 Task: Search one way flight ticket for 1 adult, 1 child, 1 infant in seat in premium economy from Nome: Nome Airport to New Bern: Coastal Carolina Regional Airport (was Craven County Regional) on 5-4-2023. Choice of flights is Southwest. Number of bags: 6 checked bags. Price is upto 110000. Outbound departure time preference is 20:00.
Action: Mouse moved to (342, 289)
Screenshot: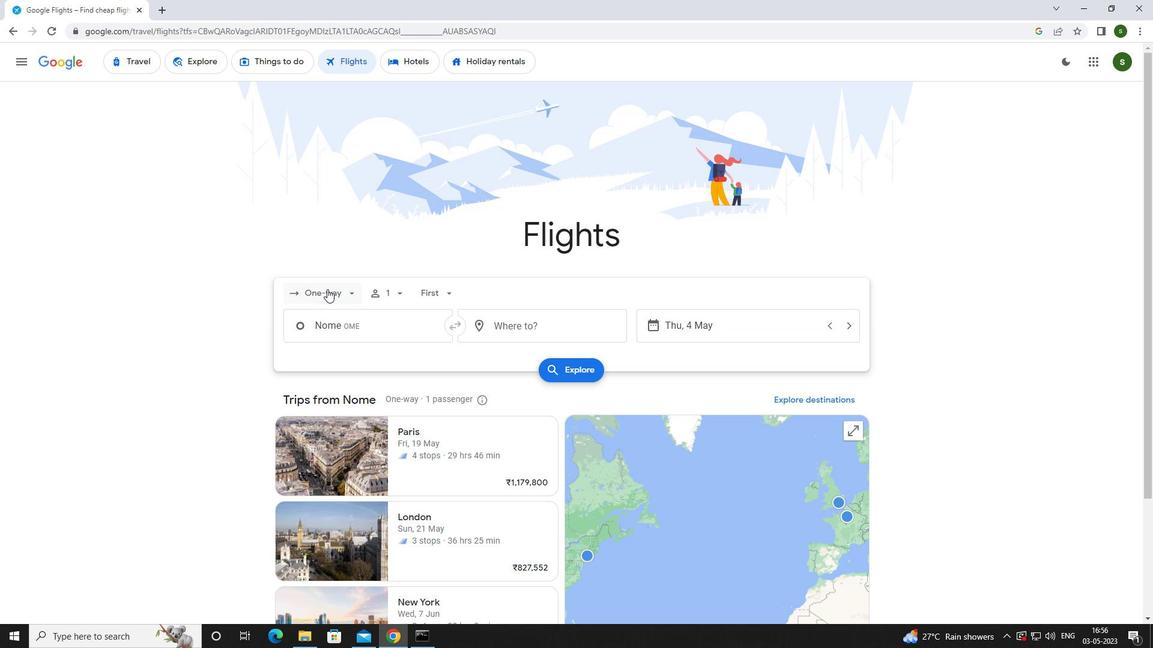 
Action: Mouse pressed left at (342, 289)
Screenshot: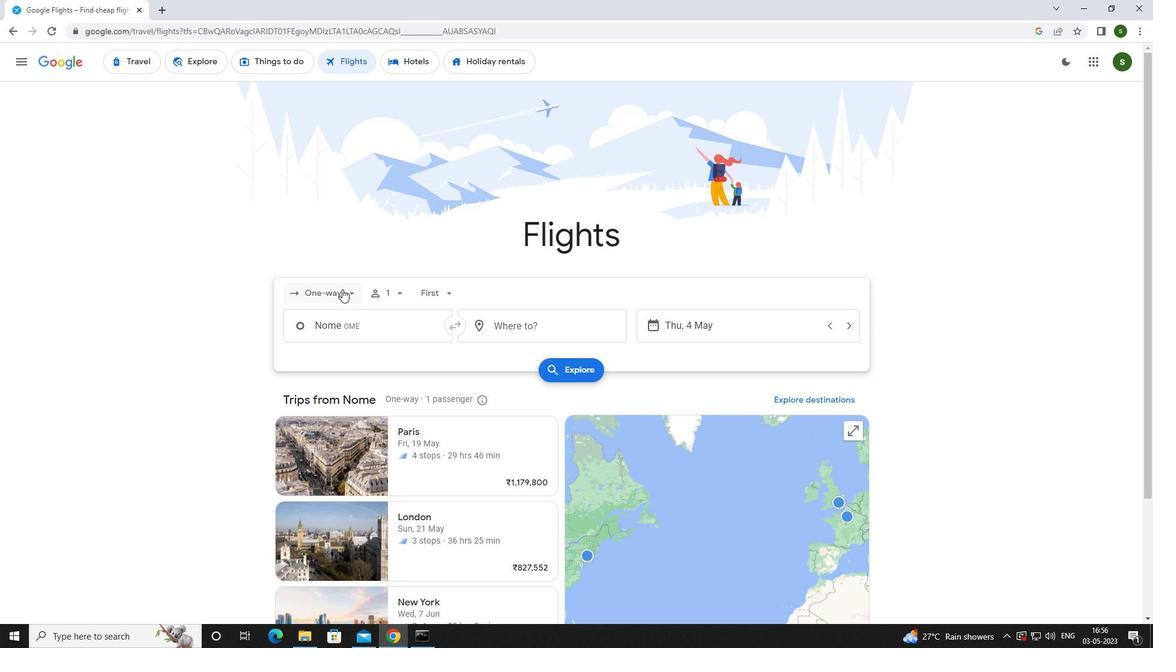 
Action: Mouse moved to (345, 344)
Screenshot: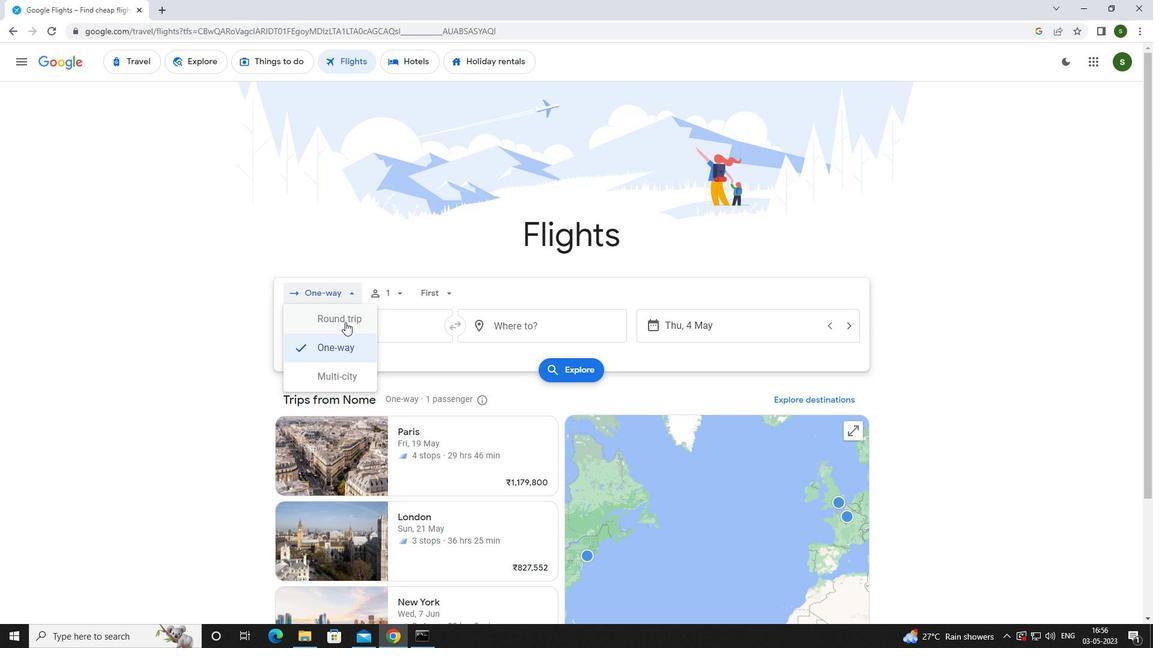 
Action: Mouse pressed left at (345, 344)
Screenshot: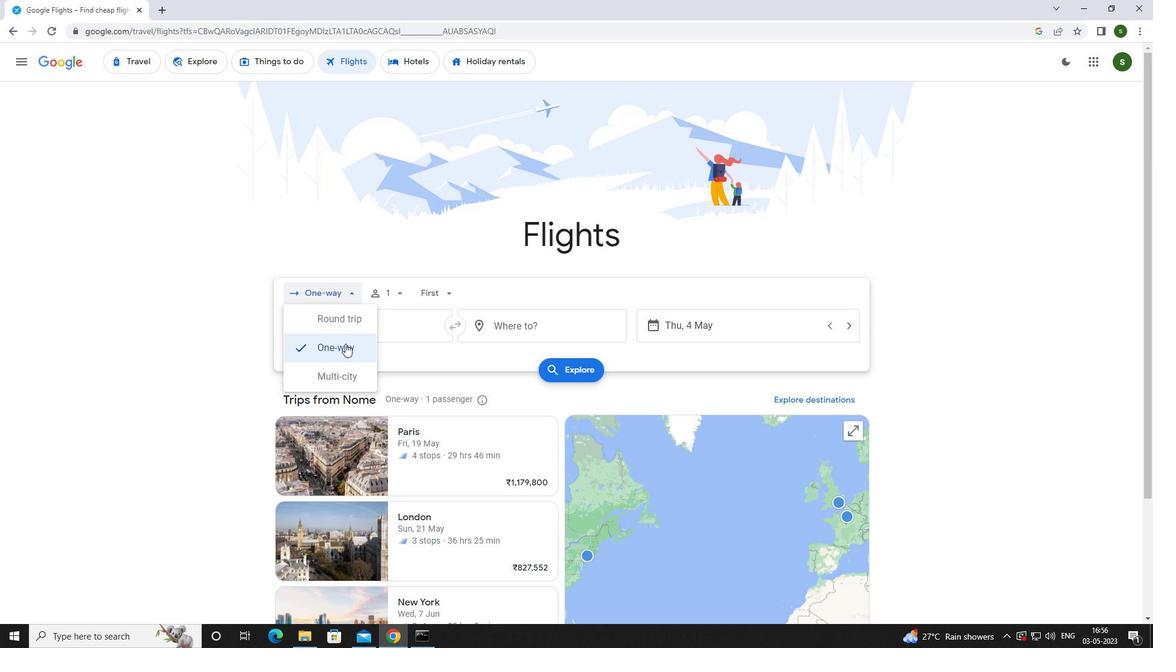 
Action: Mouse moved to (393, 297)
Screenshot: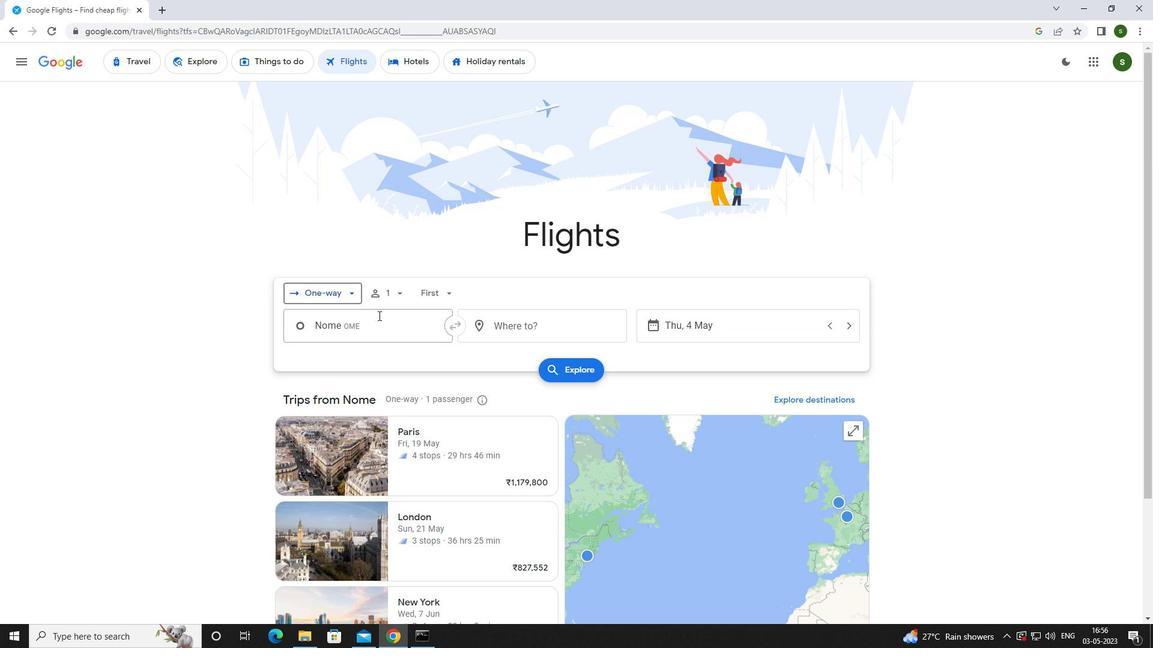
Action: Mouse pressed left at (393, 297)
Screenshot: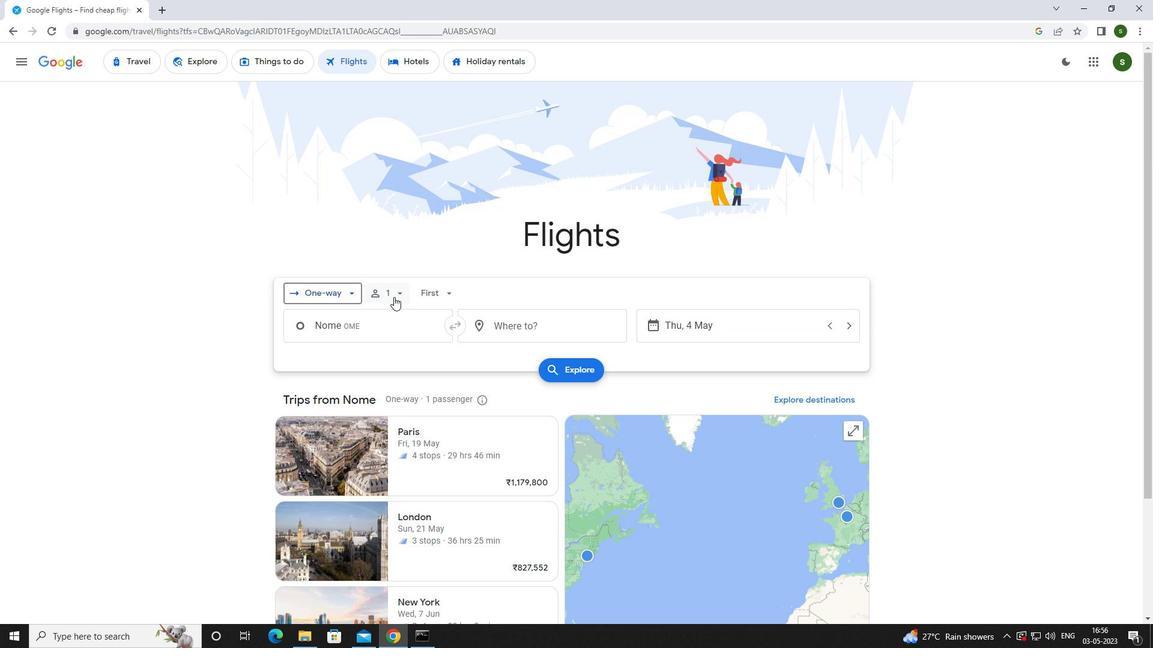 
Action: Mouse moved to (494, 354)
Screenshot: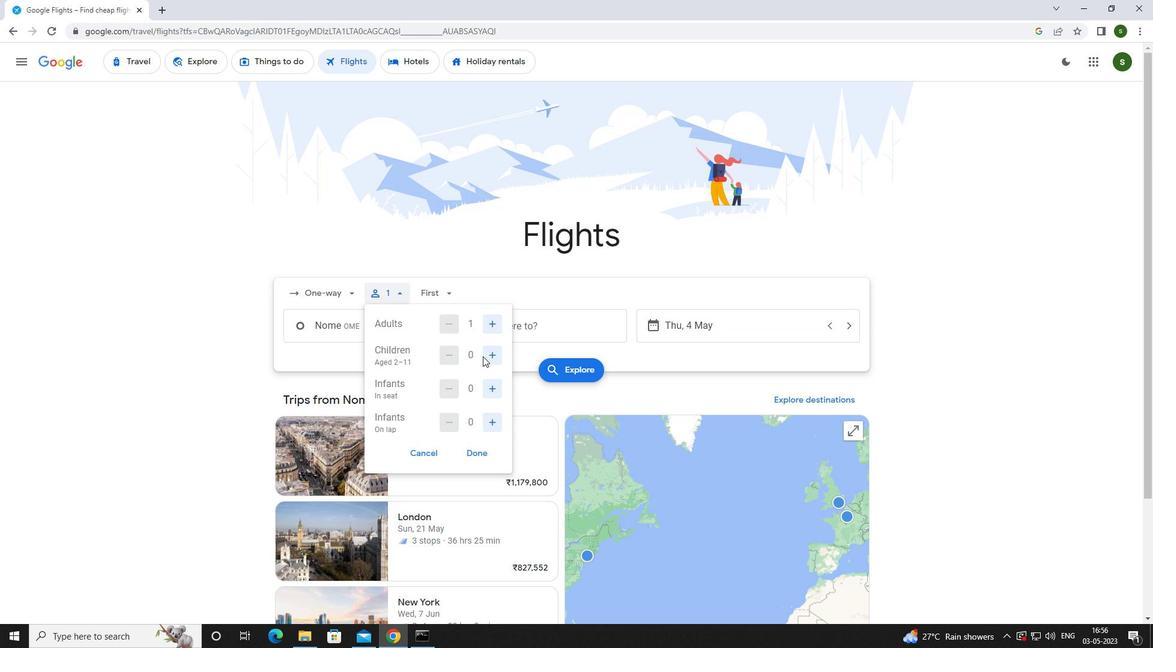 
Action: Mouse pressed left at (494, 354)
Screenshot: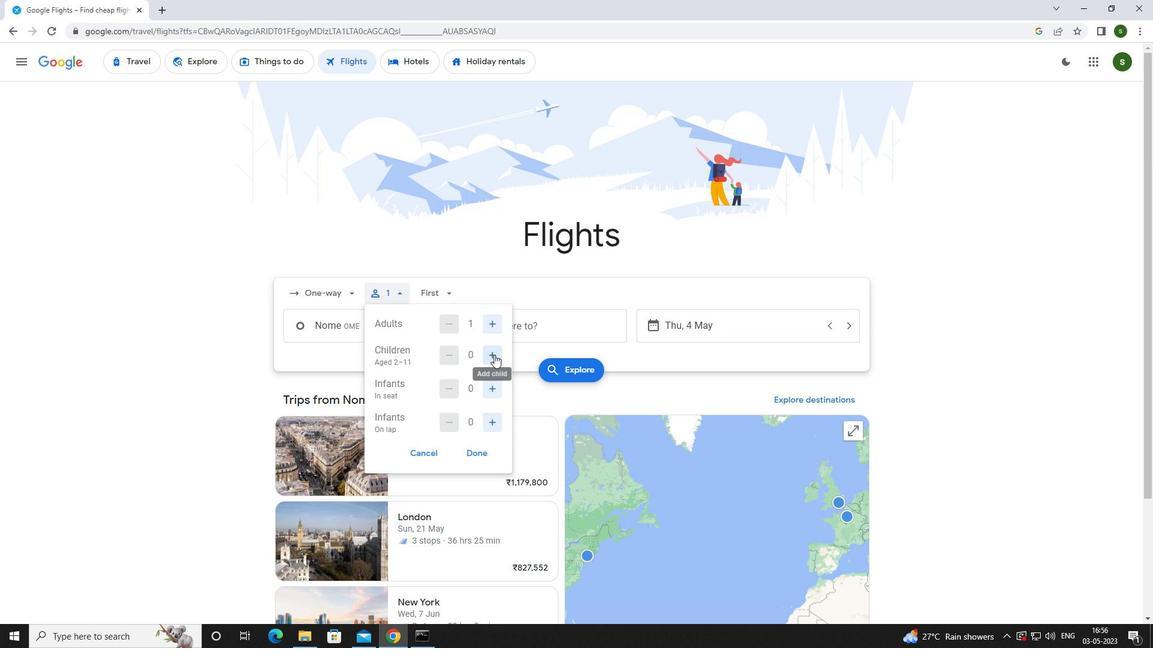 
Action: Mouse moved to (490, 389)
Screenshot: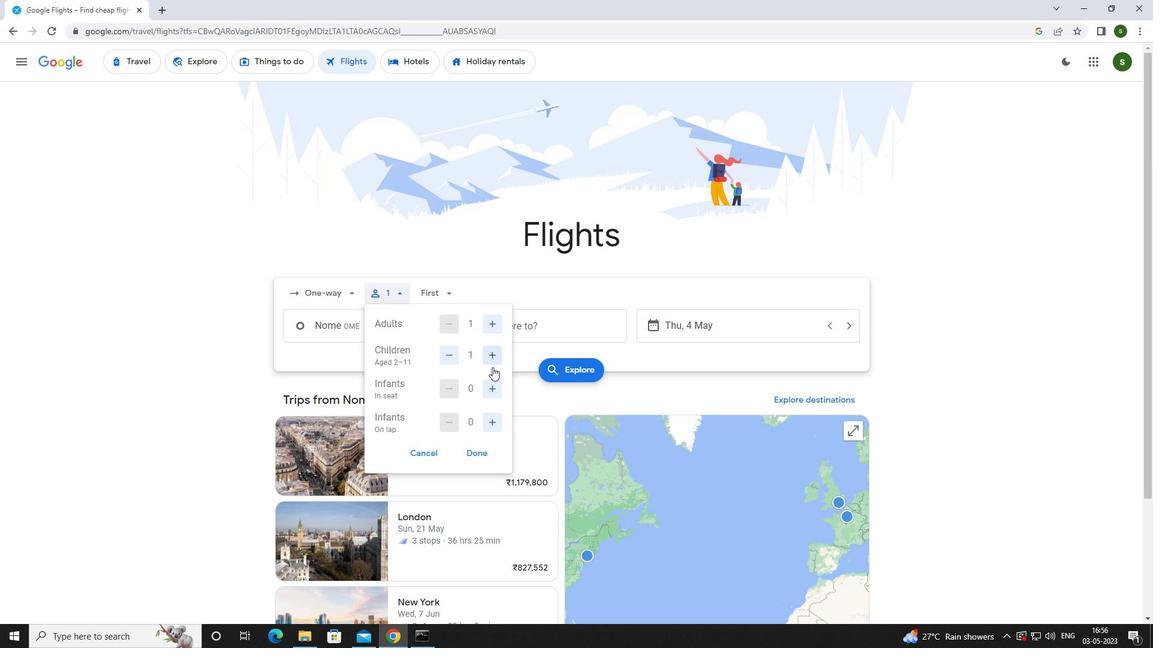 
Action: Mouse pressed left at (490, 389)
Screenshot: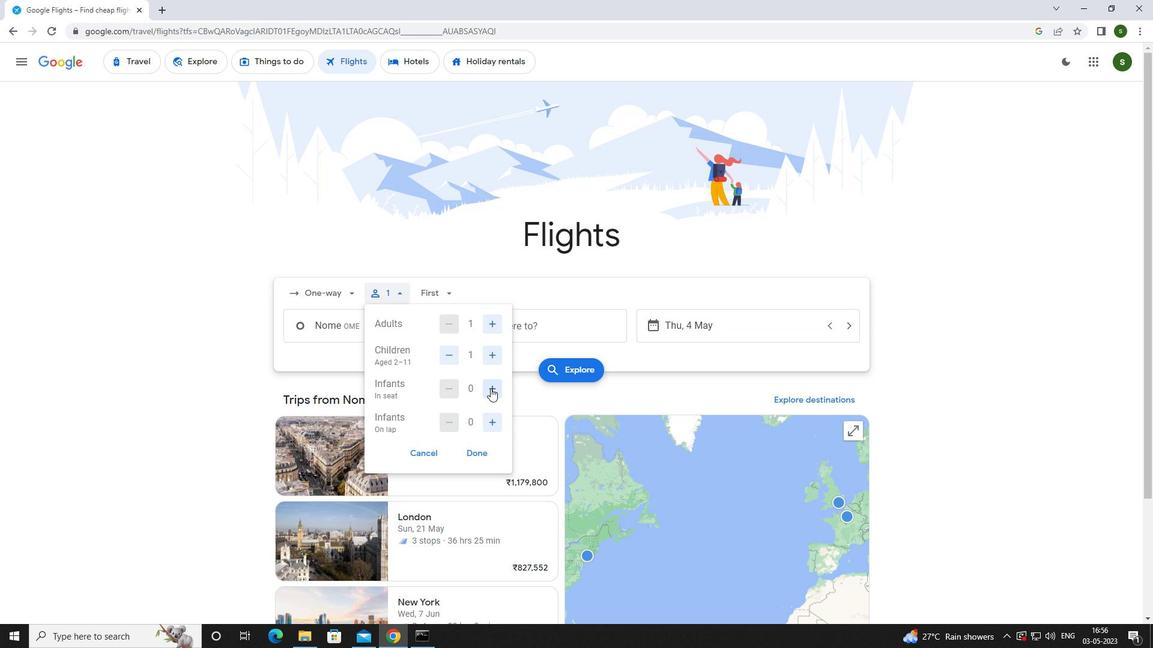 
Action: Mouse moved to (442, 286)
Screenshot: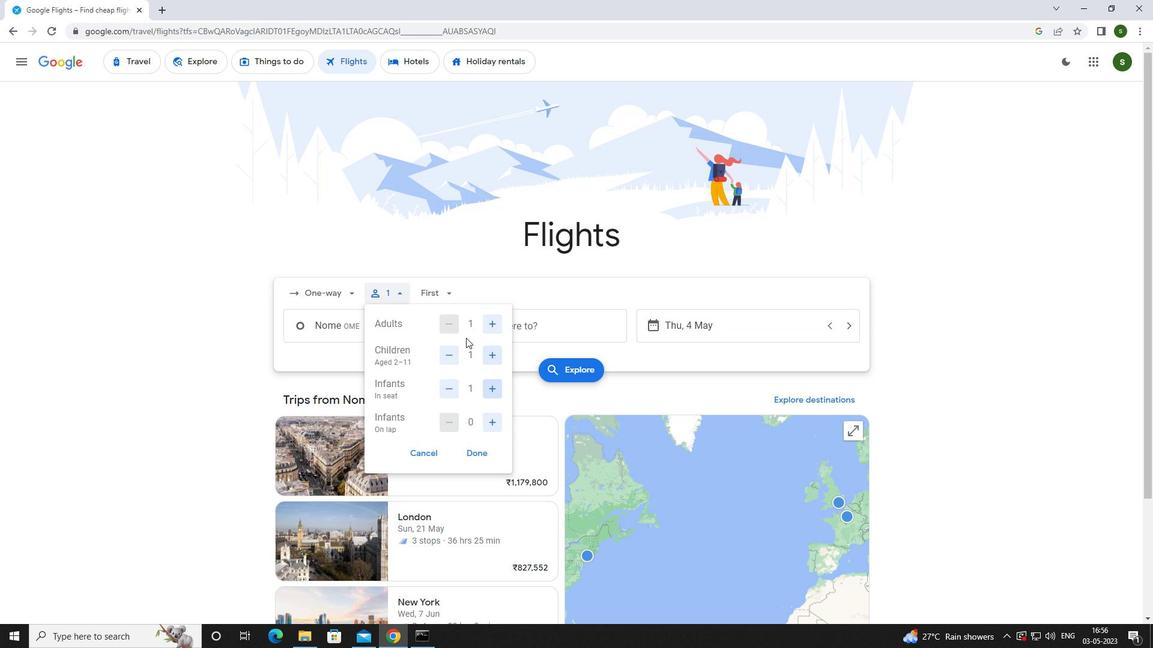 
Action: Mouse pressed left at (442, 286)
Screenshot: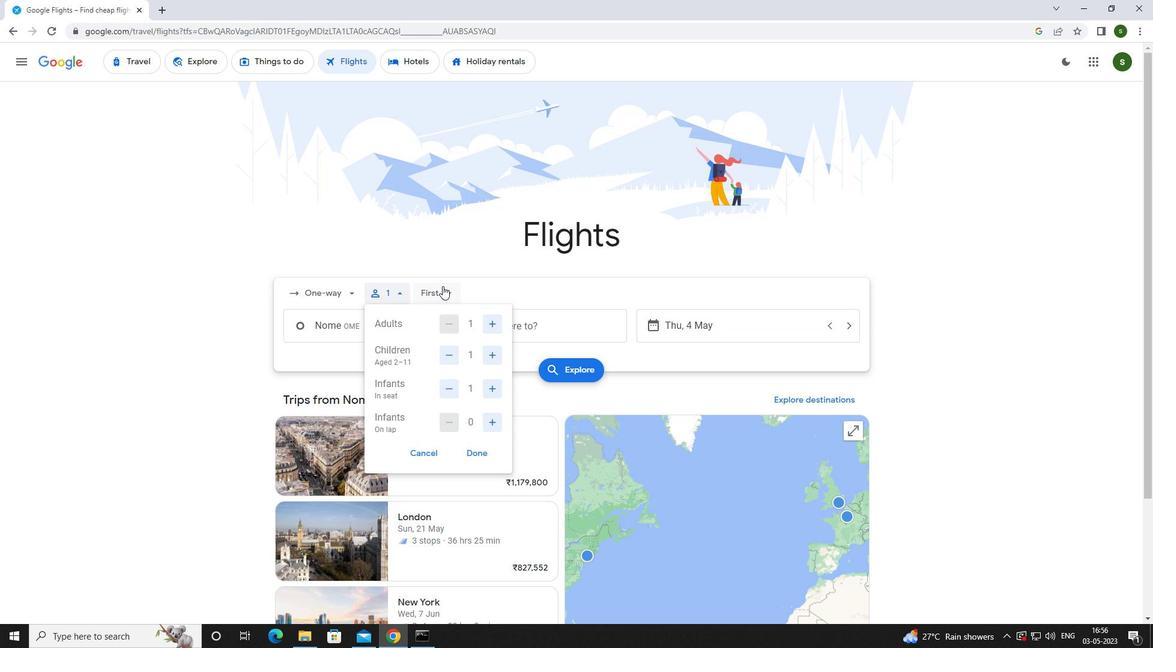 
Action: Mouse moved to (455, 345)
Screenshot: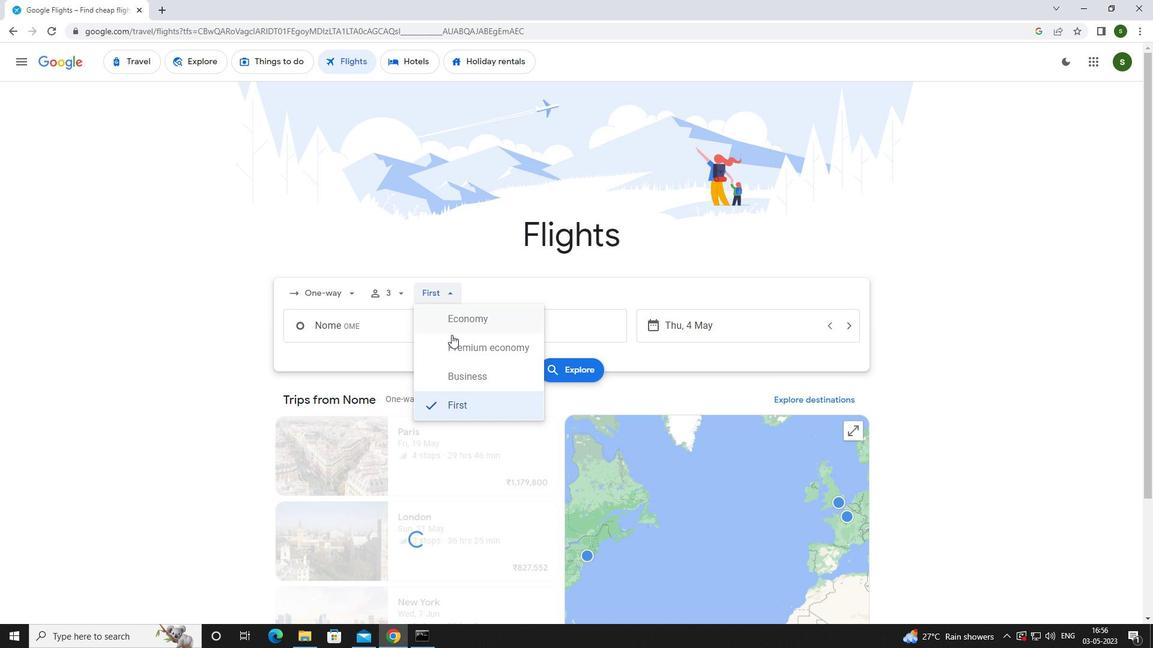 
Action: Mouse pressed left at (455, 345)
Screenshot: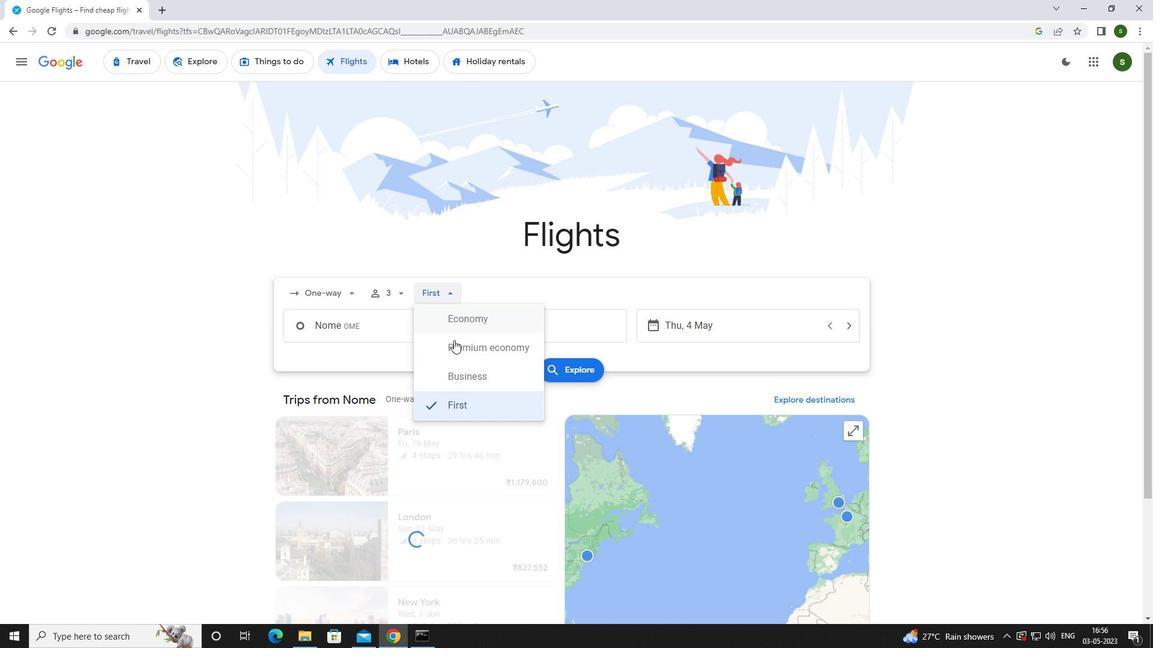 
Action: Mouse moved to (392, 334)
Screenshot: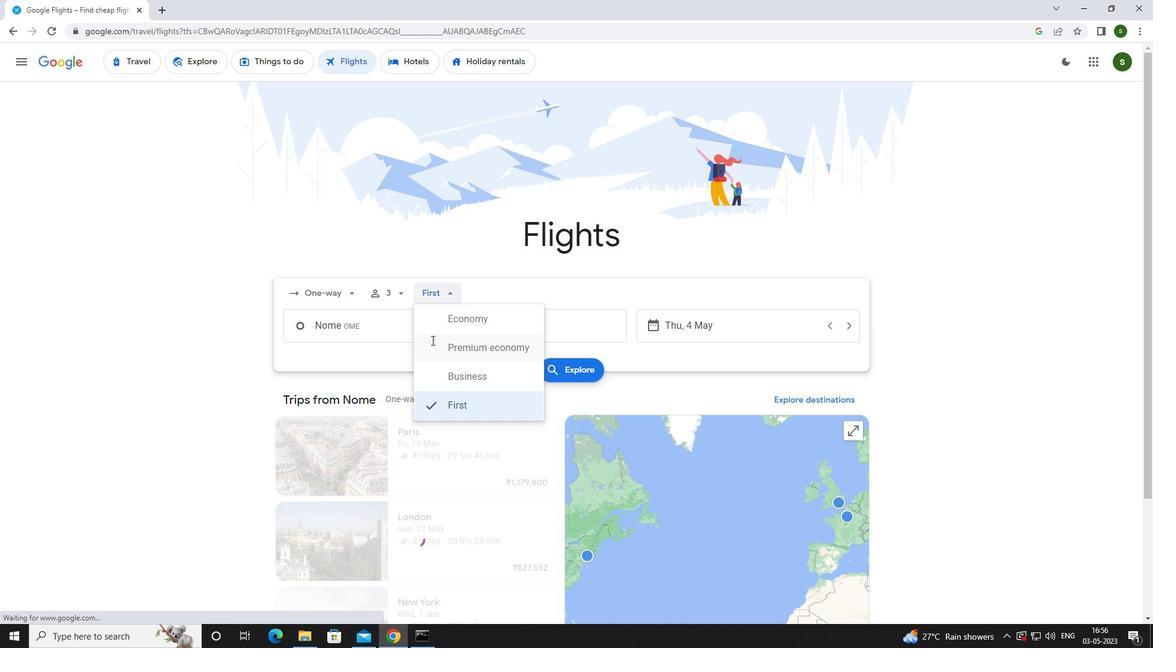 
Action: Mouse pressed left at (392, 334)
Screenshot: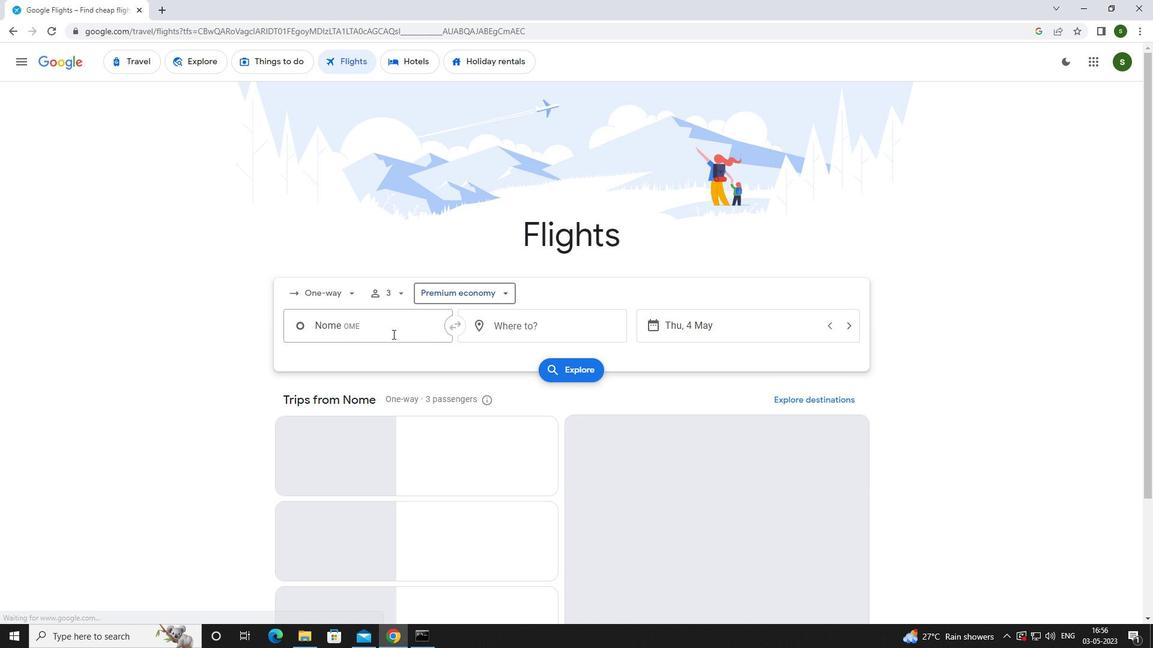 
Action: Mouse moved to (390, 333)
Screenshot: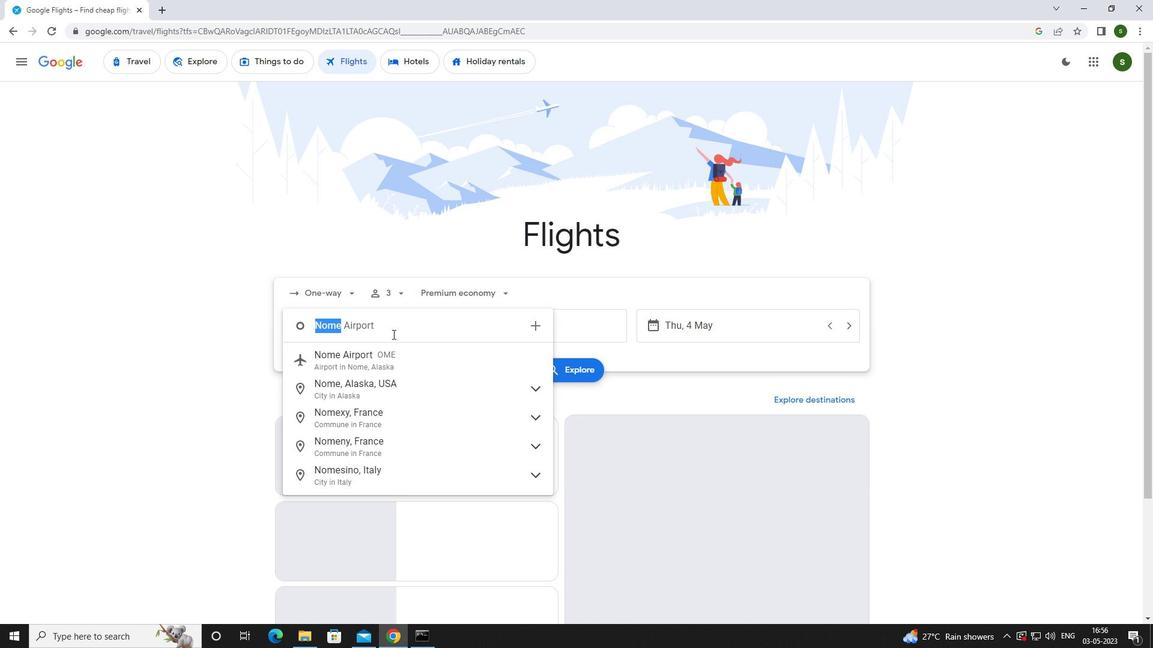 
Action: Key pressed <Key.caps_lock>n<Key.caps_lock>ome<Key.space>
Screenshot: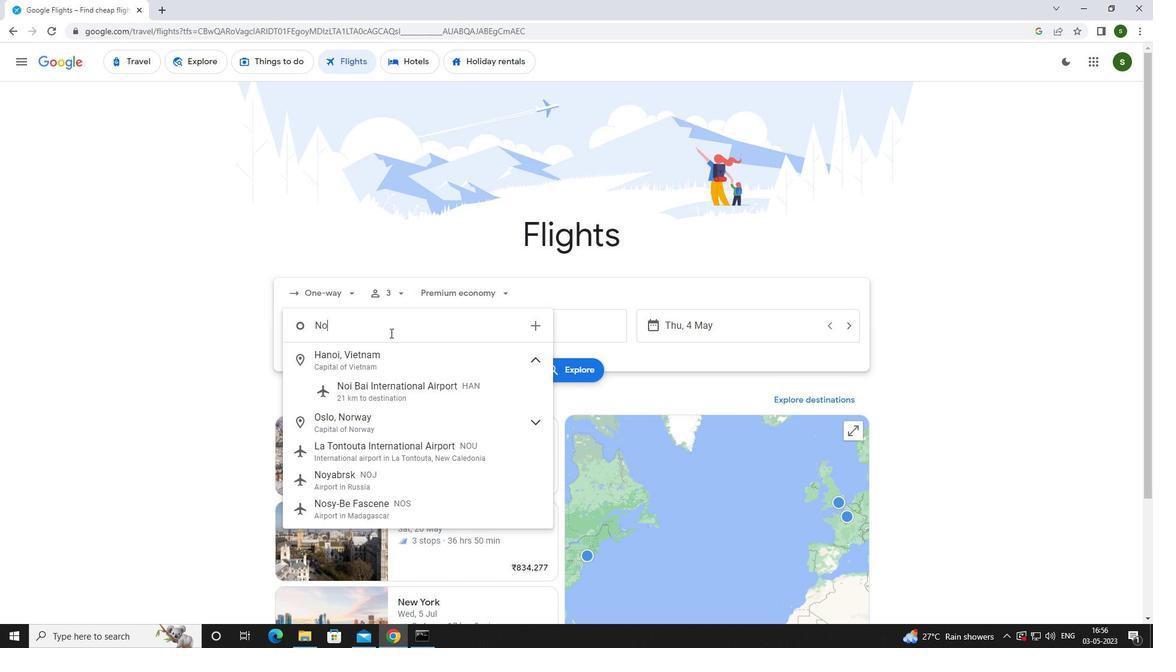 
Action: Mouse moved to (396, 361)
Screenshot: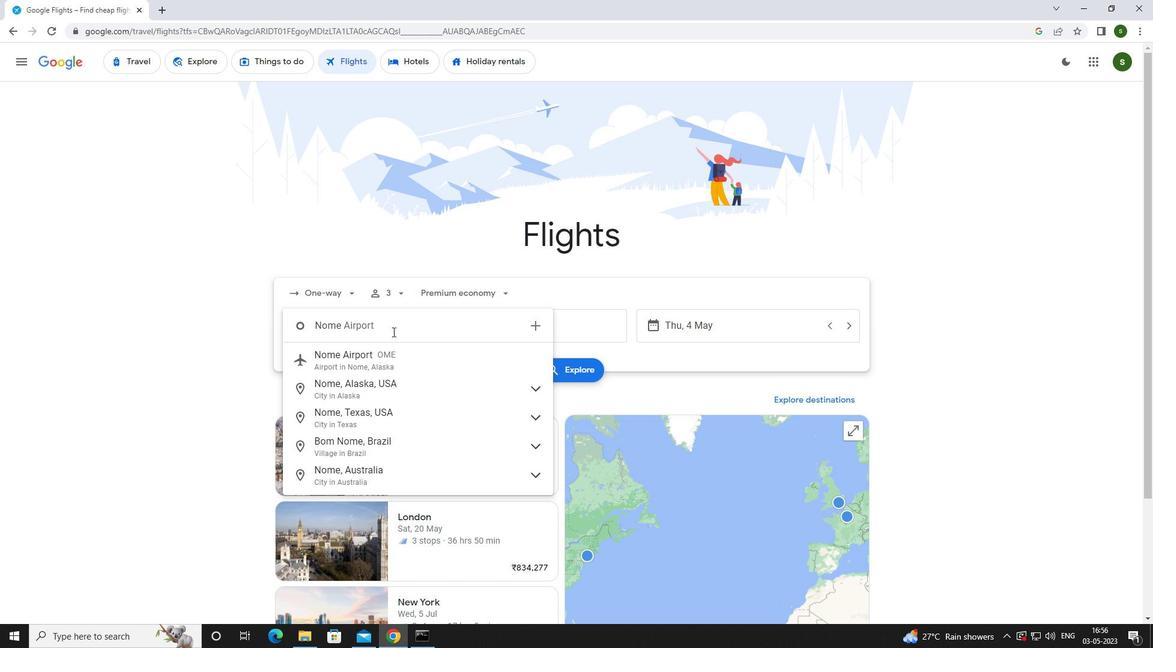 
Action: Mouse pressed left at (396, 361)
Screenshot: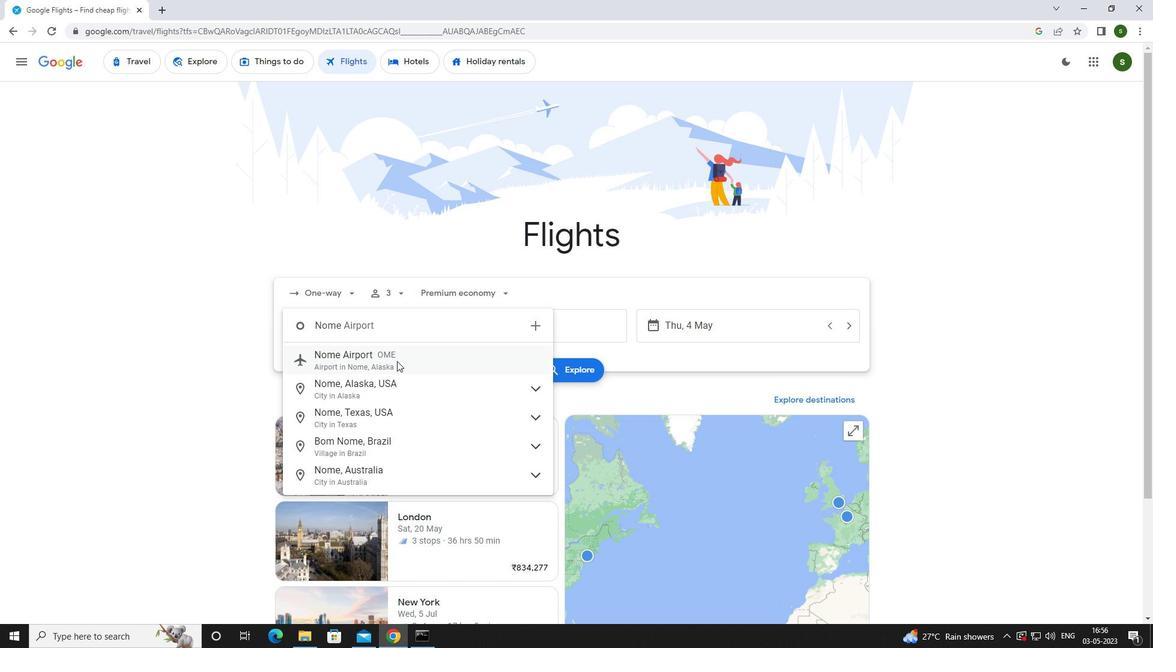 
Action: Mouse moved to (500, 330)
Screenshot: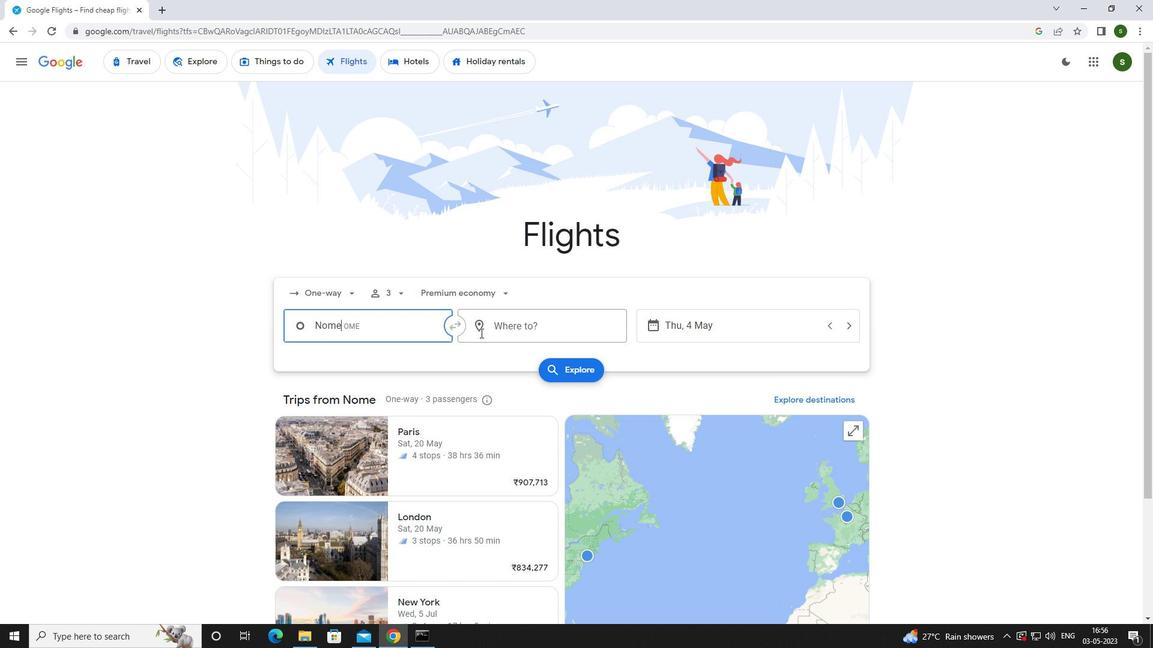 
Action: Mouse pressed left at (500, 330)
Screenshot: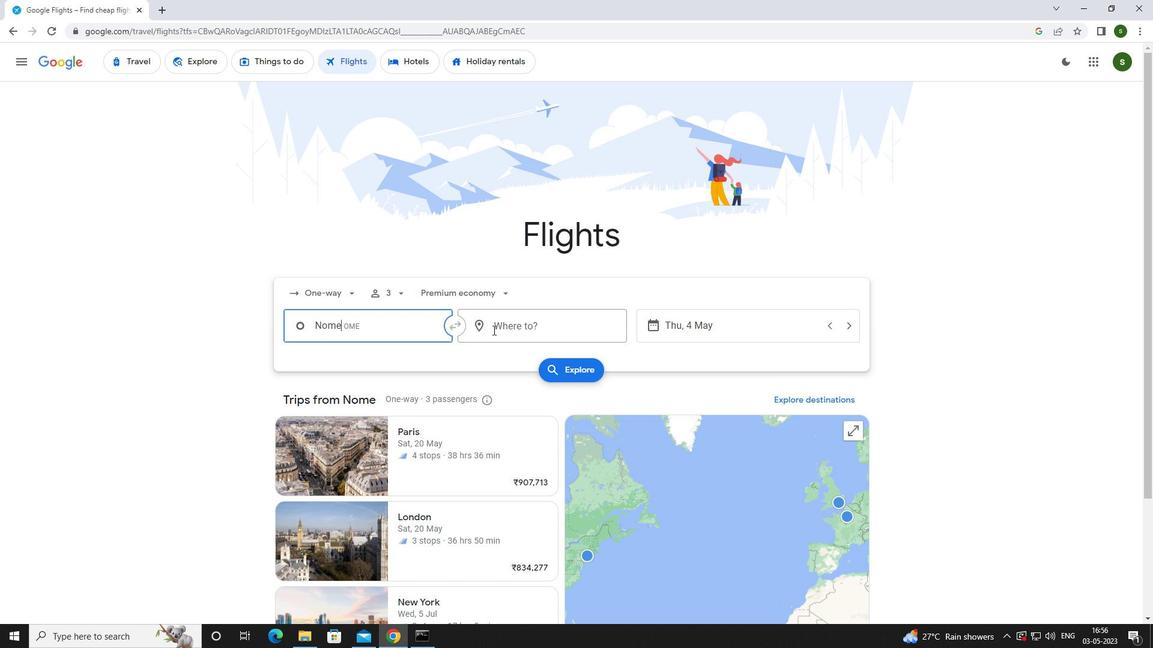 
Action: Mouse moved to (502, 330)
Screenshot: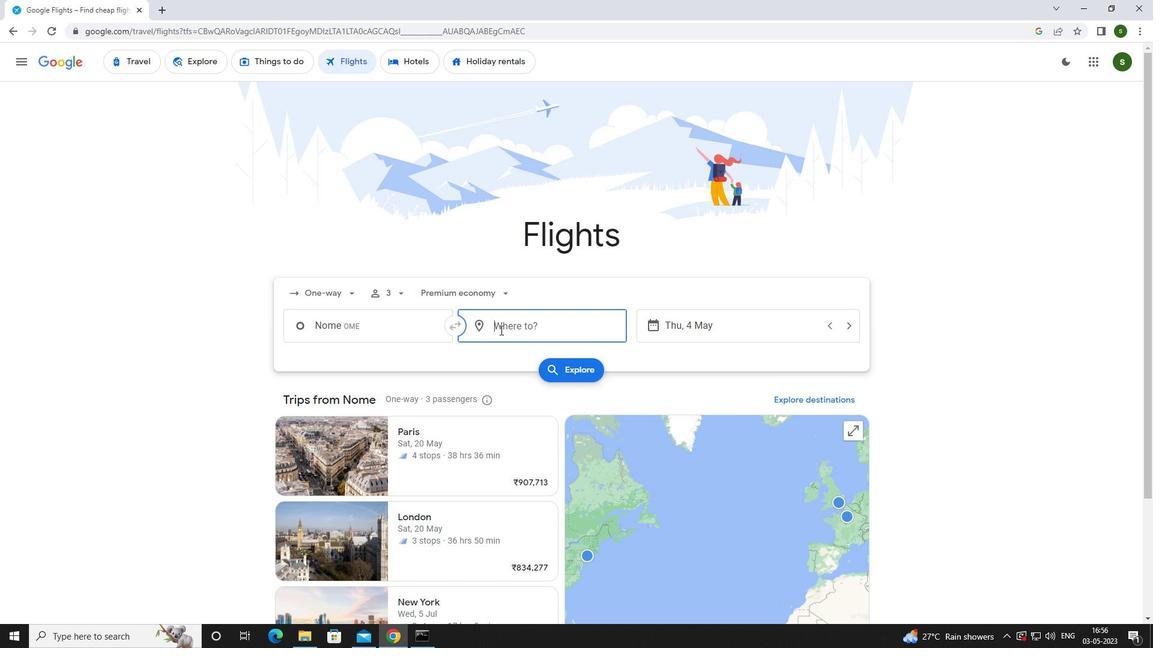 
Action: Key pressed <Key.caps_lock>c<Key.caps_lock>oa<Key.backspace>stal
Screenshot: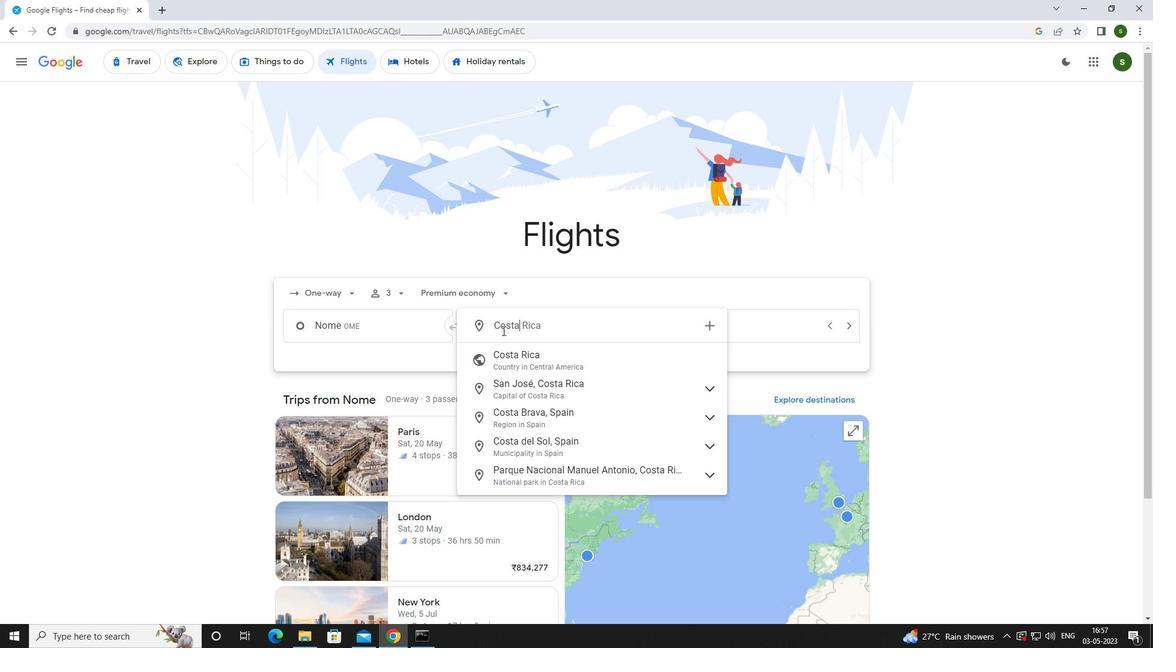 
Action: Mouse moved to (501, 332)
Screenshot: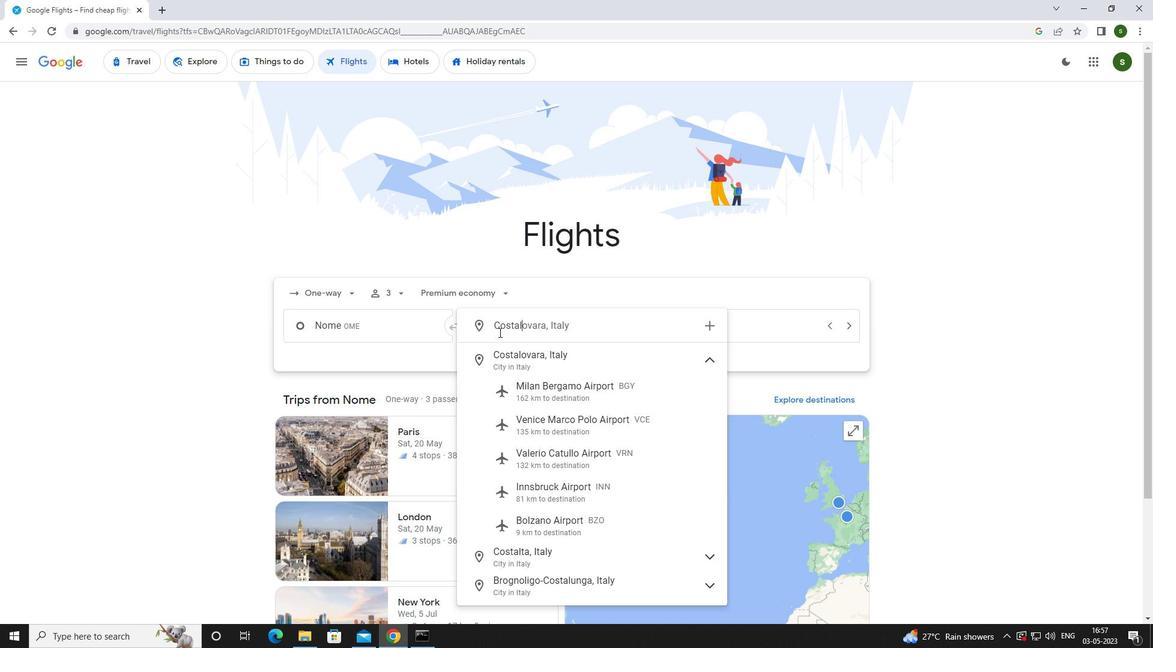 
Action: Key pressed <Key.backspace><Key.backspace><Key.backspace><Key.backspace>astal
Screenshot: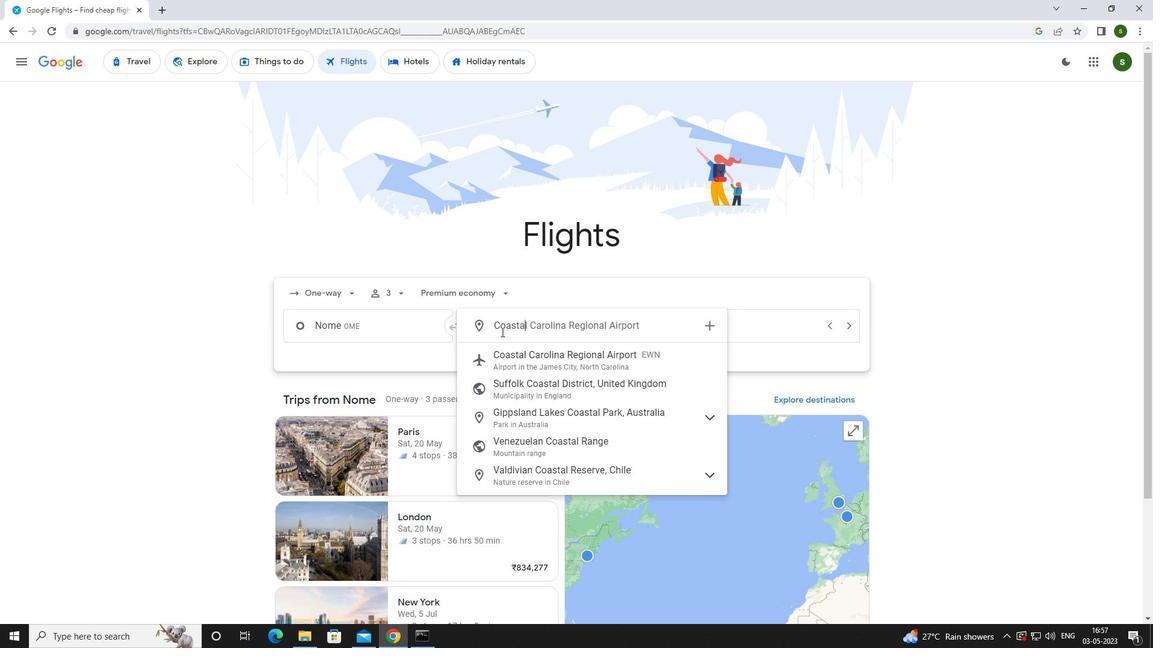 
Action: Mouse moved to (530, 353)
Screenshot: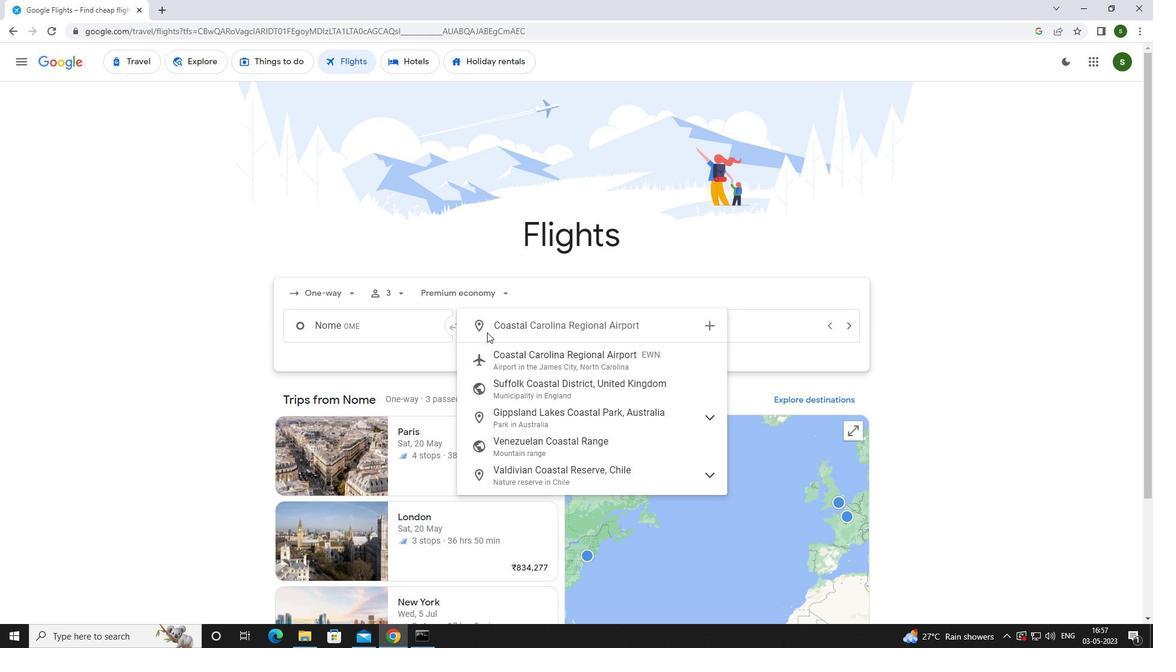 
Action: Mouse pressed left at (530, 353)
Screenshot: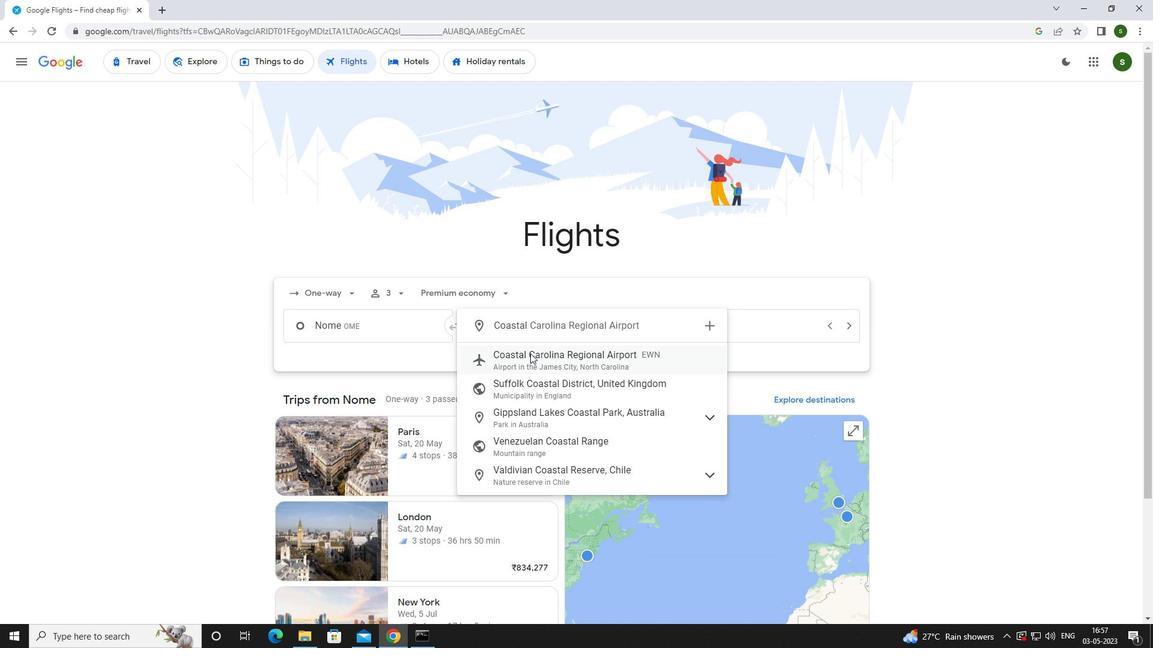 
Action: Mouse moved to (721, 324)
Screenshot: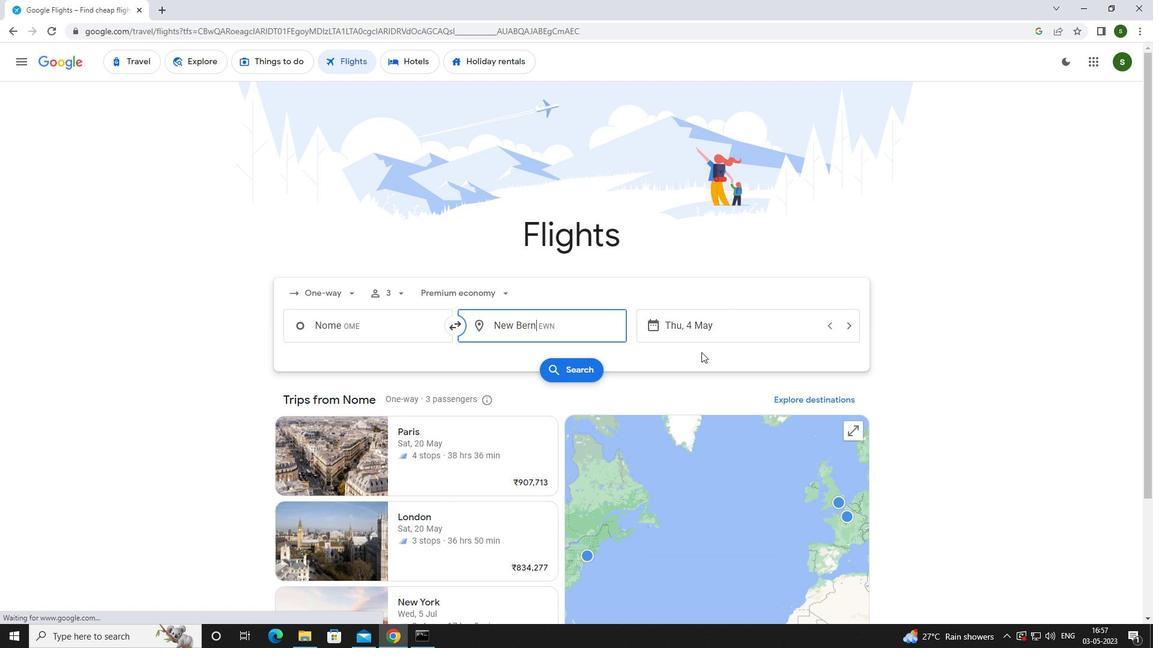 
Action: Mouse pressed left at (721, 324)
Screenshot: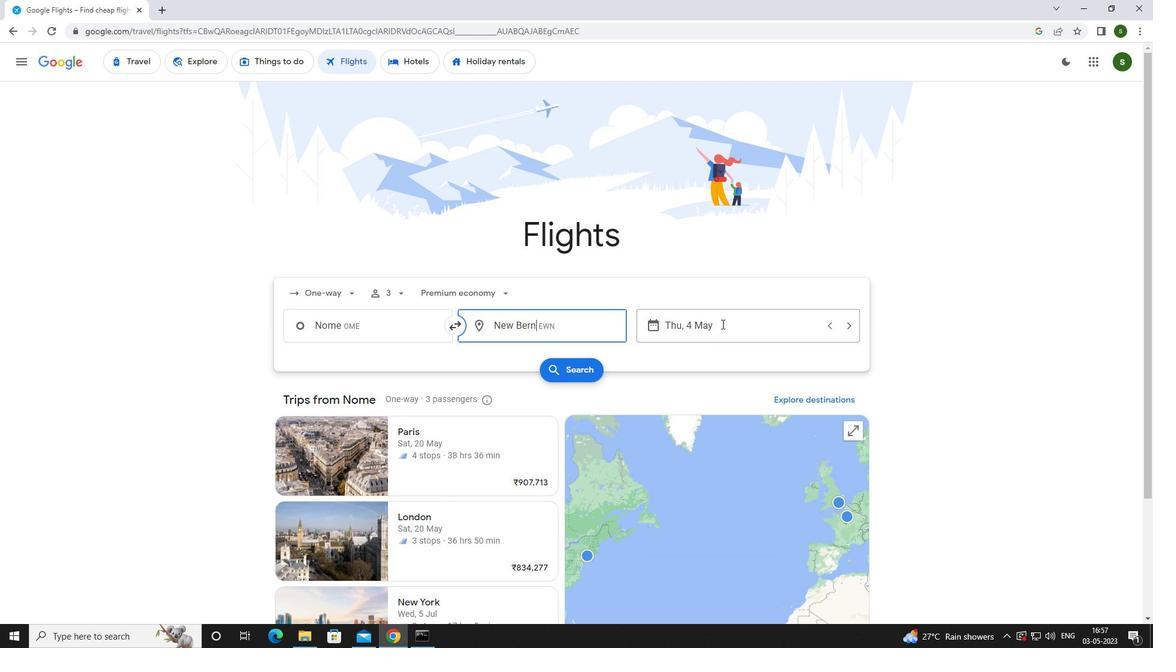 
Action: Mouse moved to (555, 404)
Screenshot: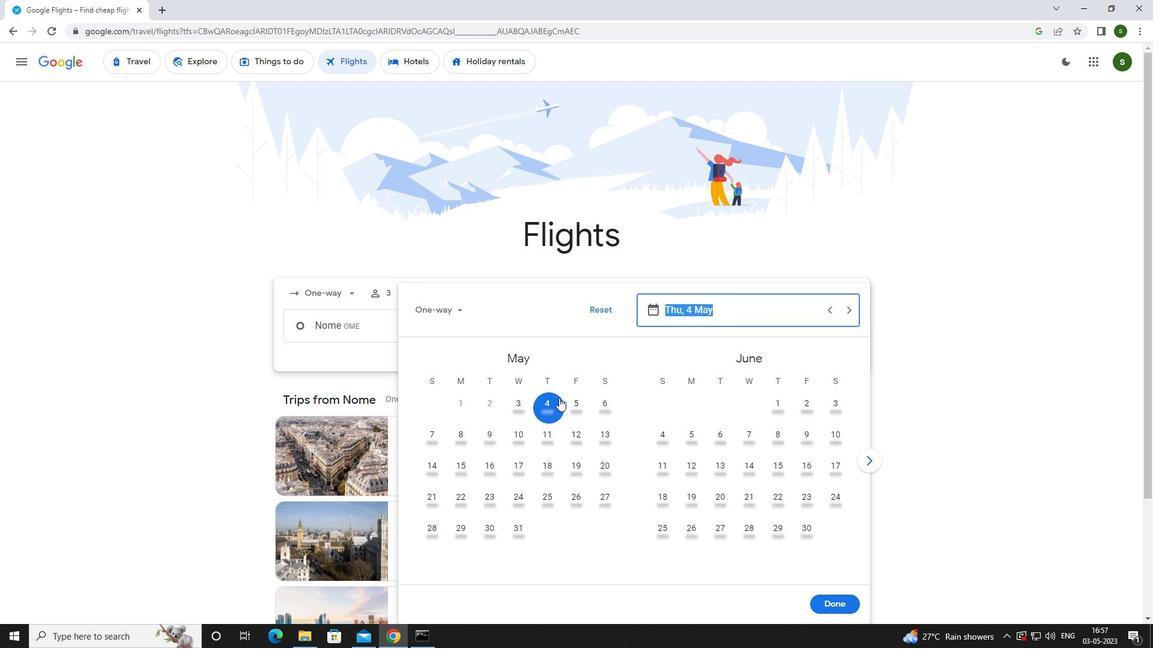 
Action: Mouse pressed left at (555, 404)
Screenshot: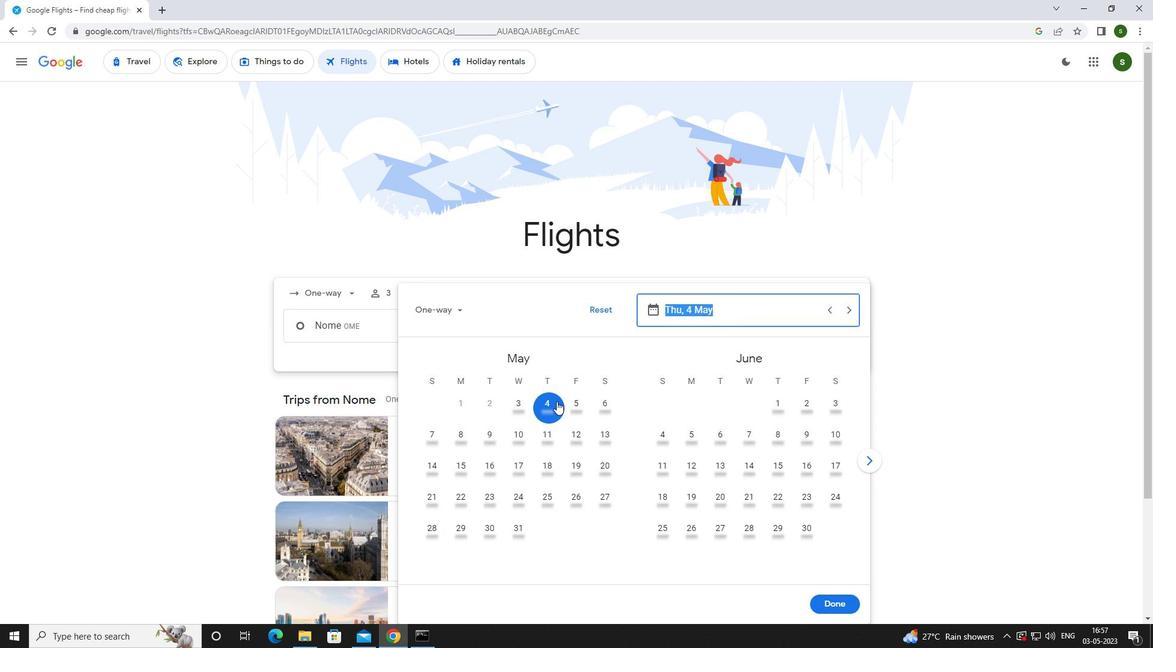 
Action: Mouse moved to (844, 608)
Screenshot: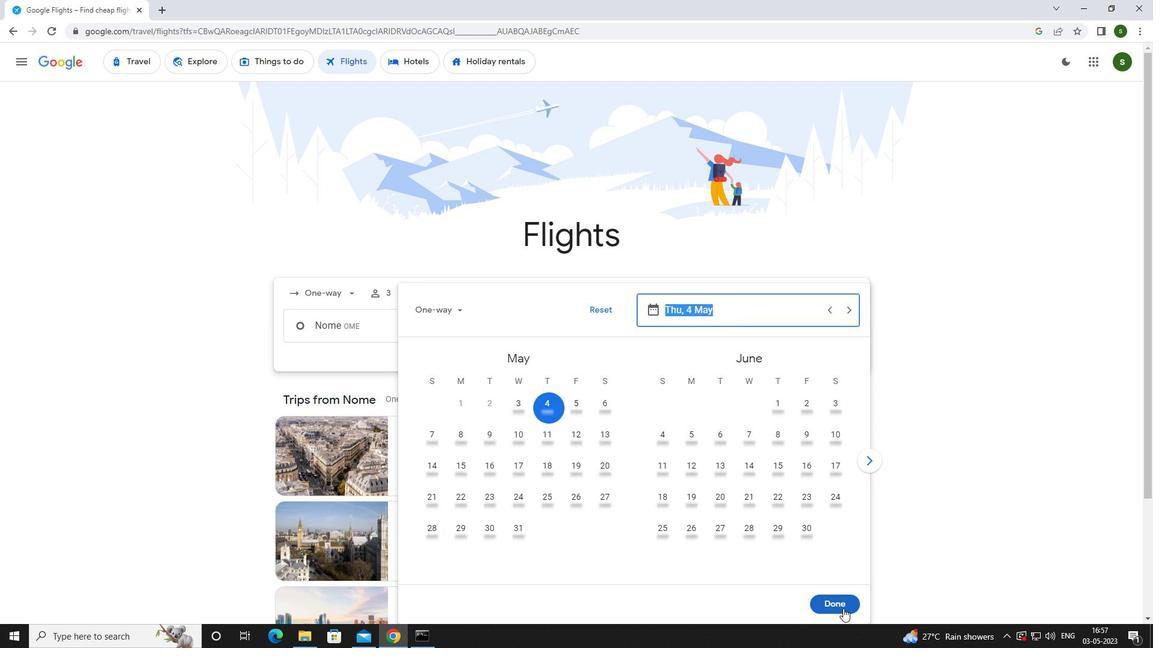 
Action: Mouse pressed left at (844, 608)
Screenshot: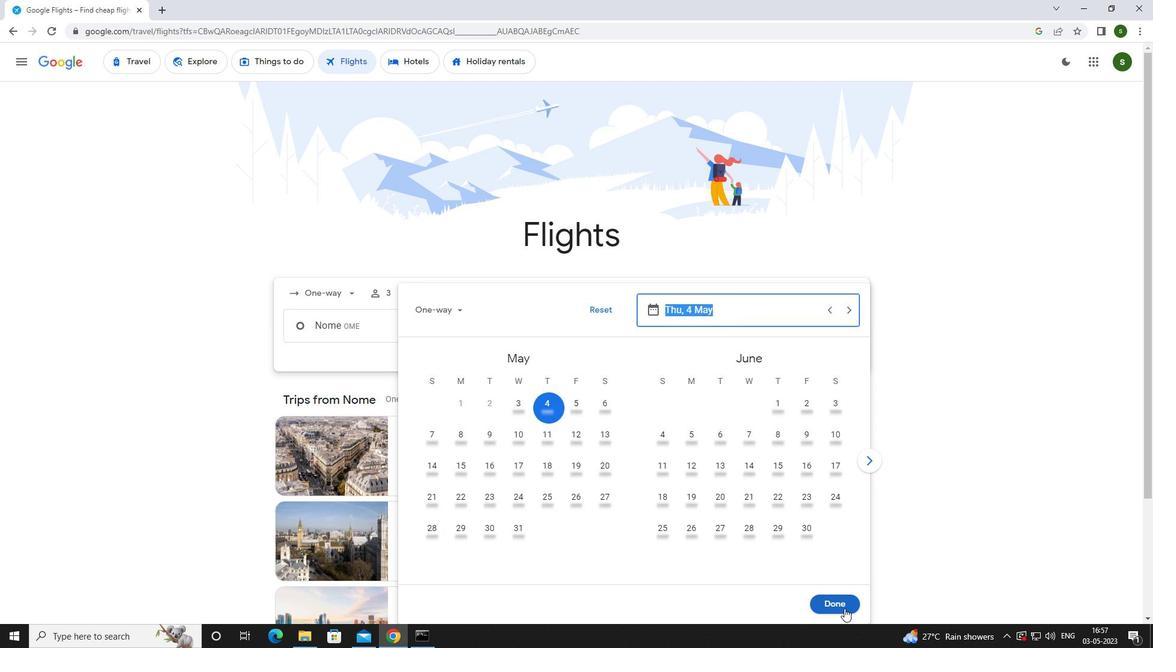 
Action: Mouse moved to (575, 372)
Screenshot: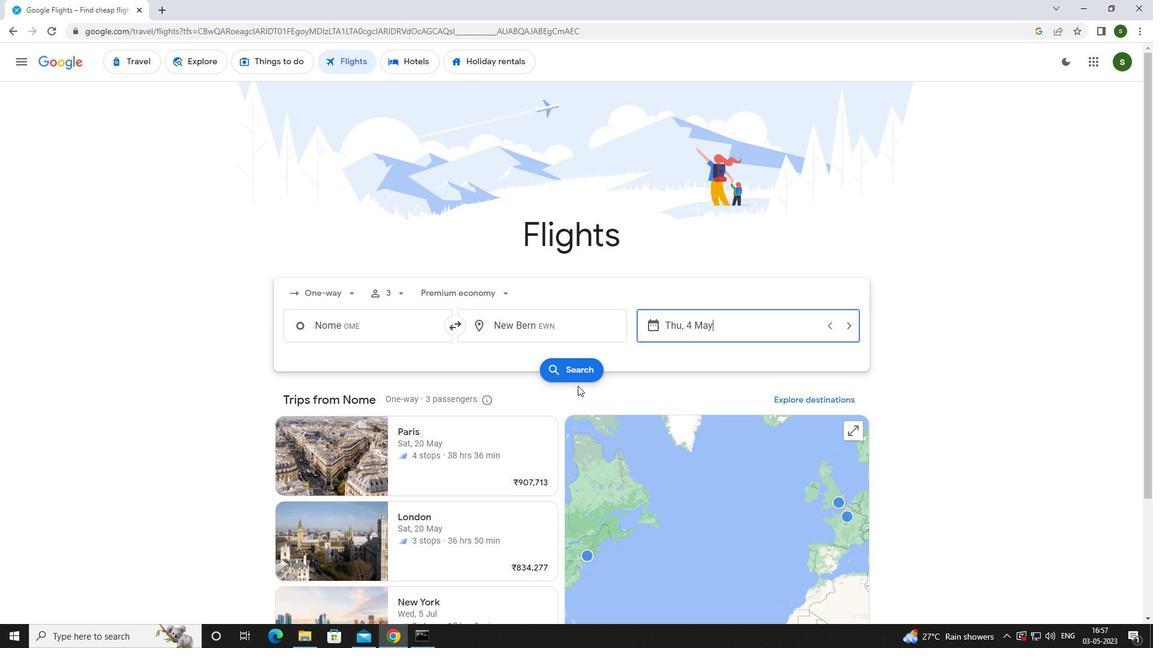 
Action: Mouse pressed left at (575, 372)
Screenshot: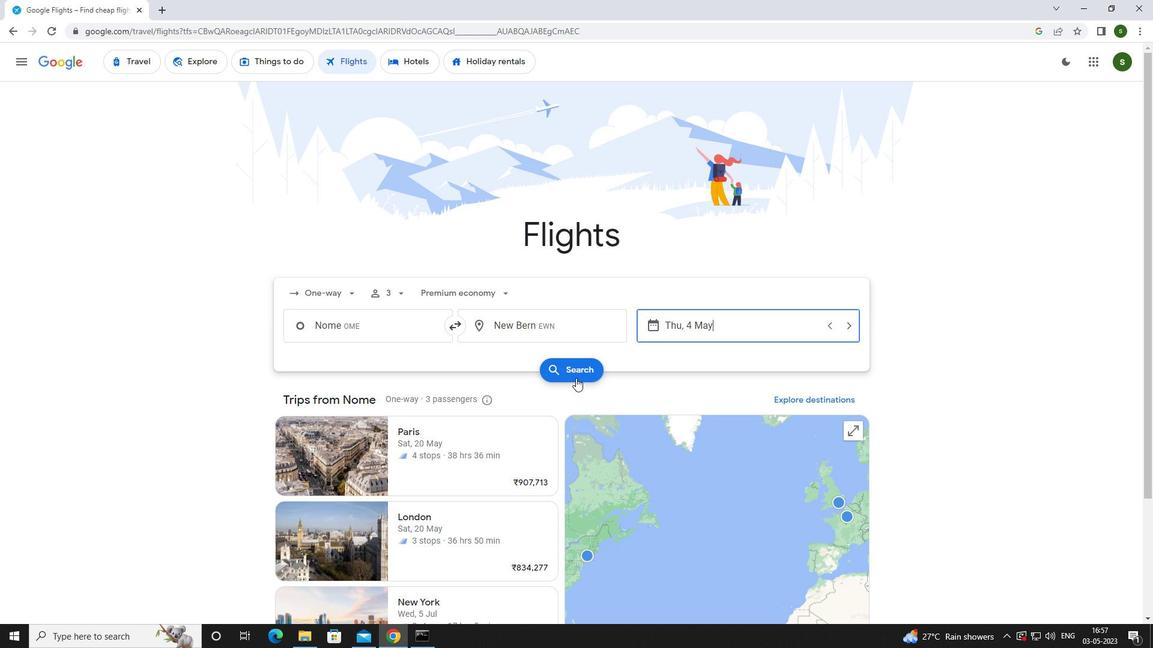 
Action: Mouse moved to (296, 175)
Screenshot: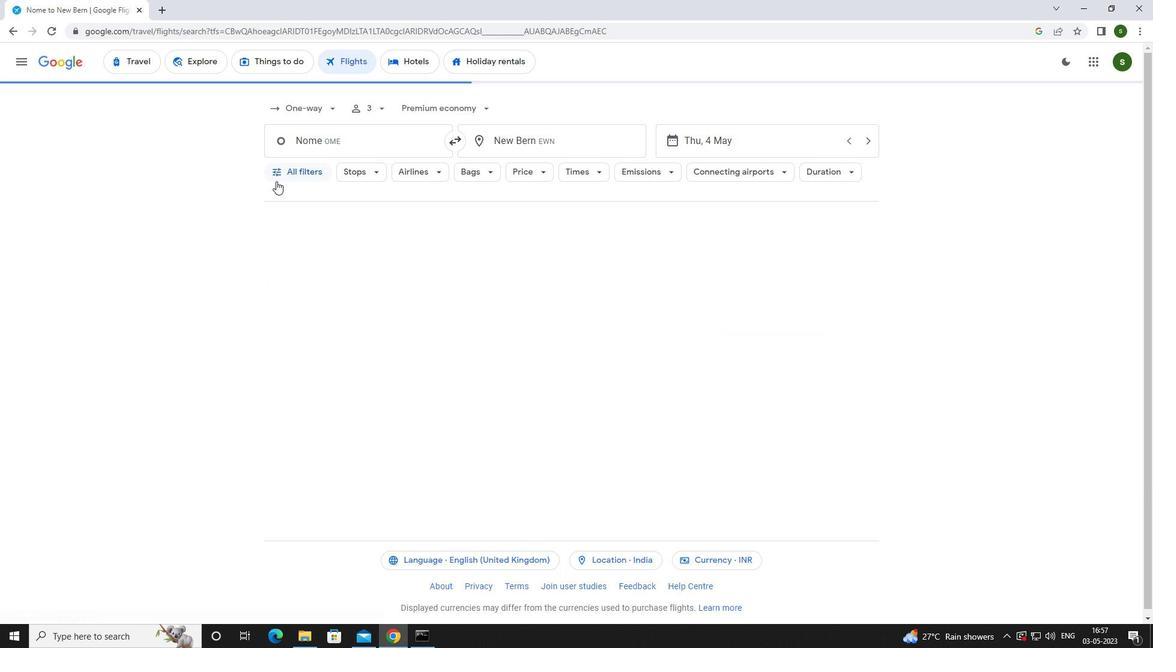 
Action: Mouse pressed left at (296, 175)
Screenshot: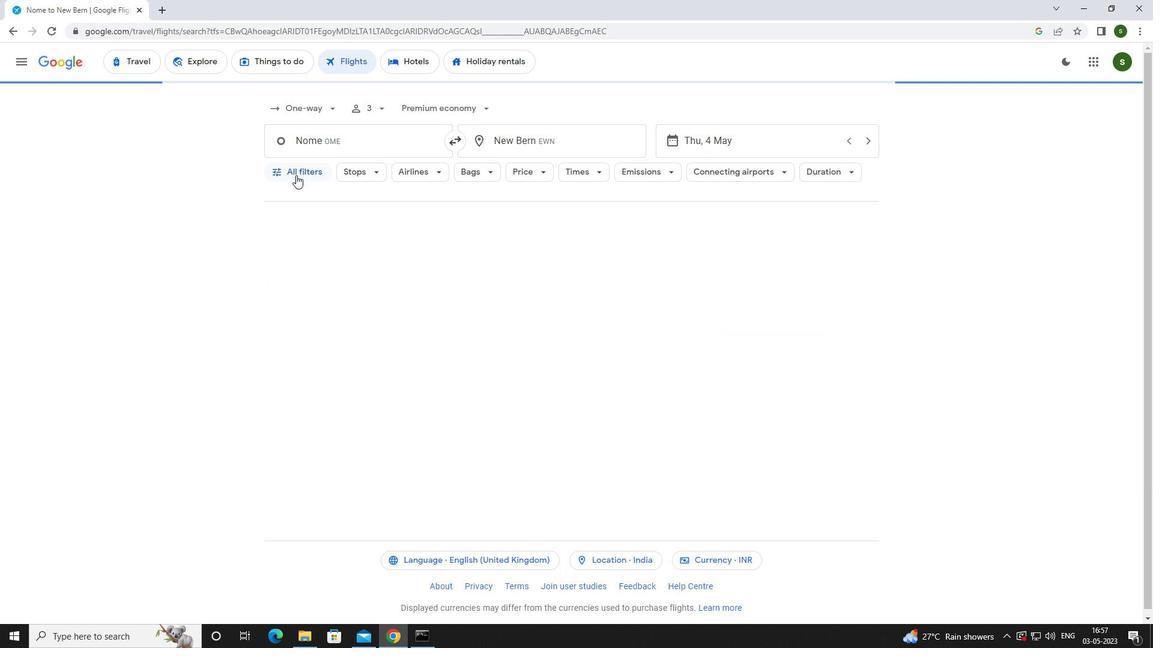 
Action: Mouse moved to (452, 425)
Screenshot: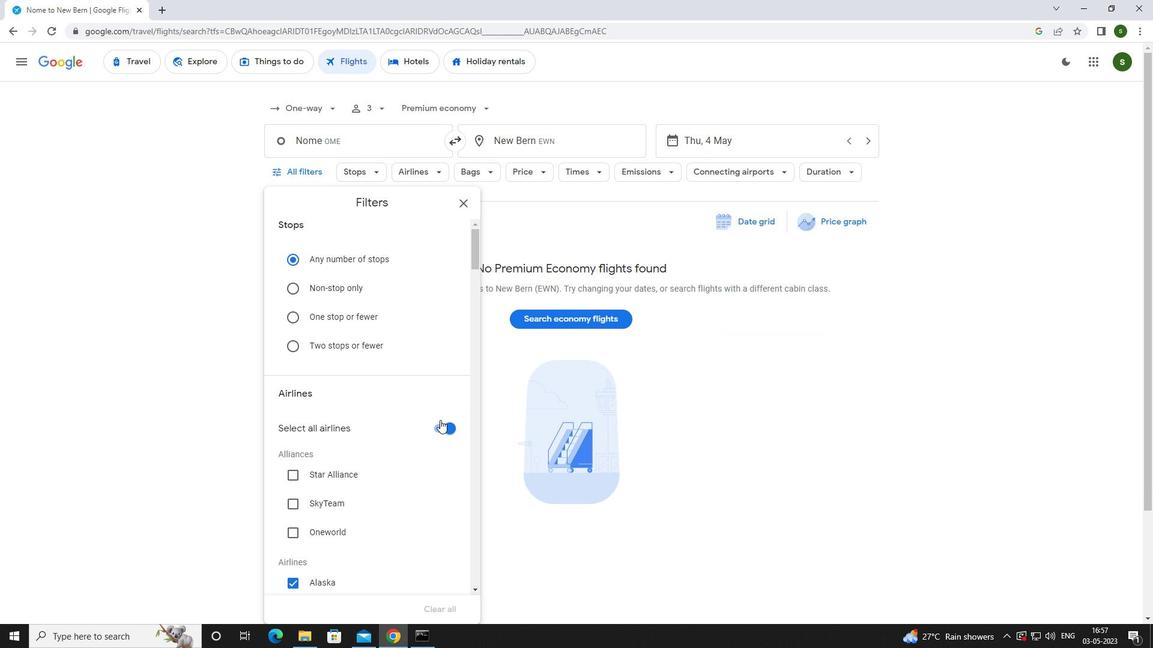 
Action: Mouse pressed left at (452, 425)
Screenshot: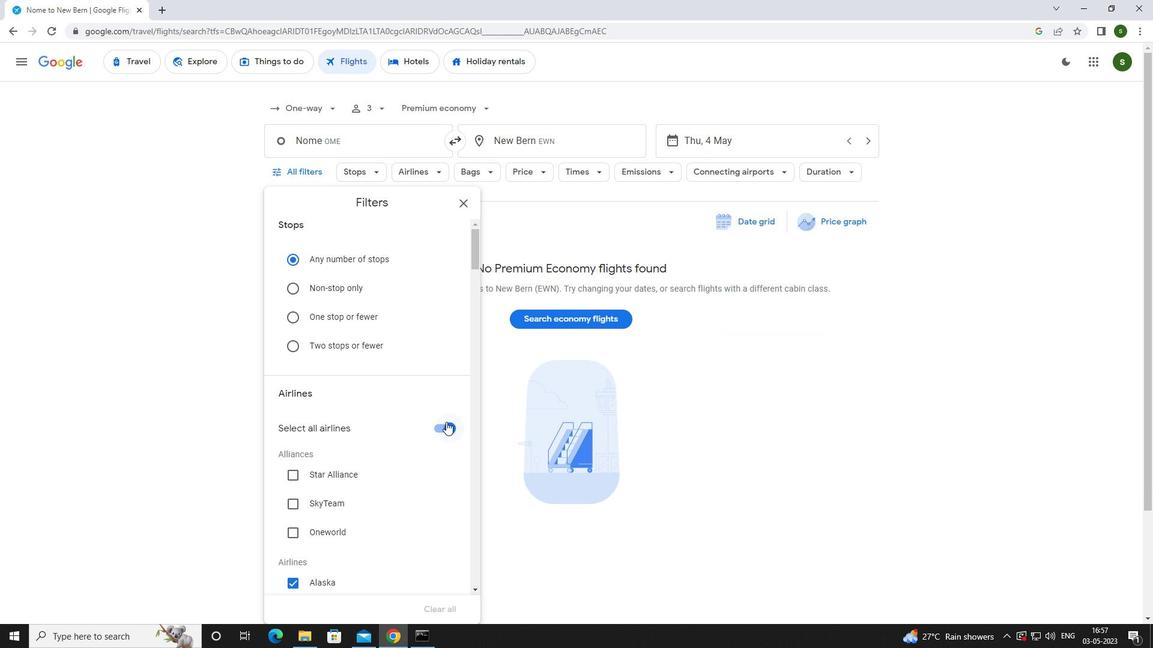 
Action: Mouse moved to (395, 362)
Screenshot: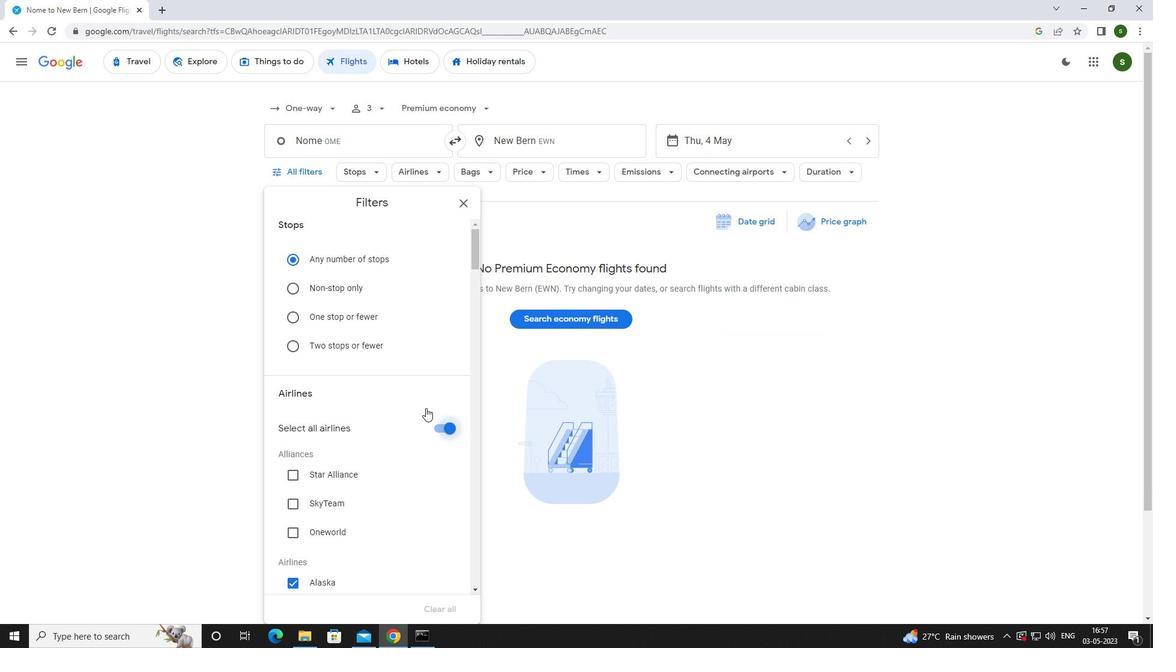 
Action: Mouse scrolled (395, 362) with delta (0, 0)
Screenshot: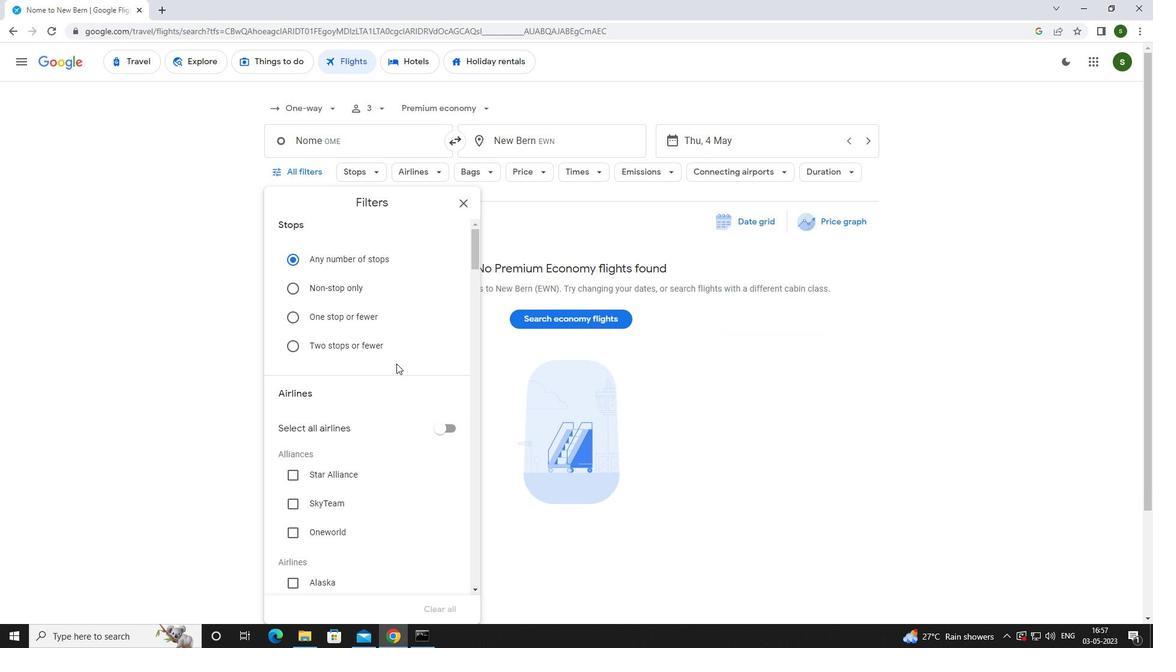 
Action: Mouse scrolled (395, 362) with delta (0, 0)
Screenshot: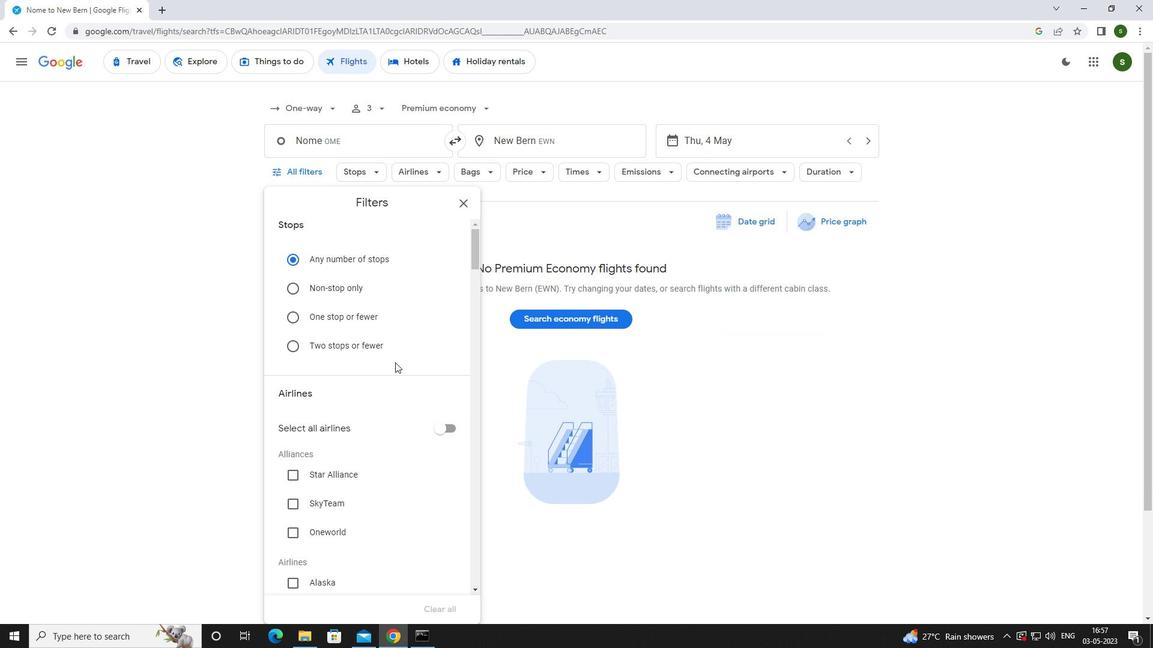 
Action: Mouse scrolled (395, 362) with delta (0, 0)
Screenshot: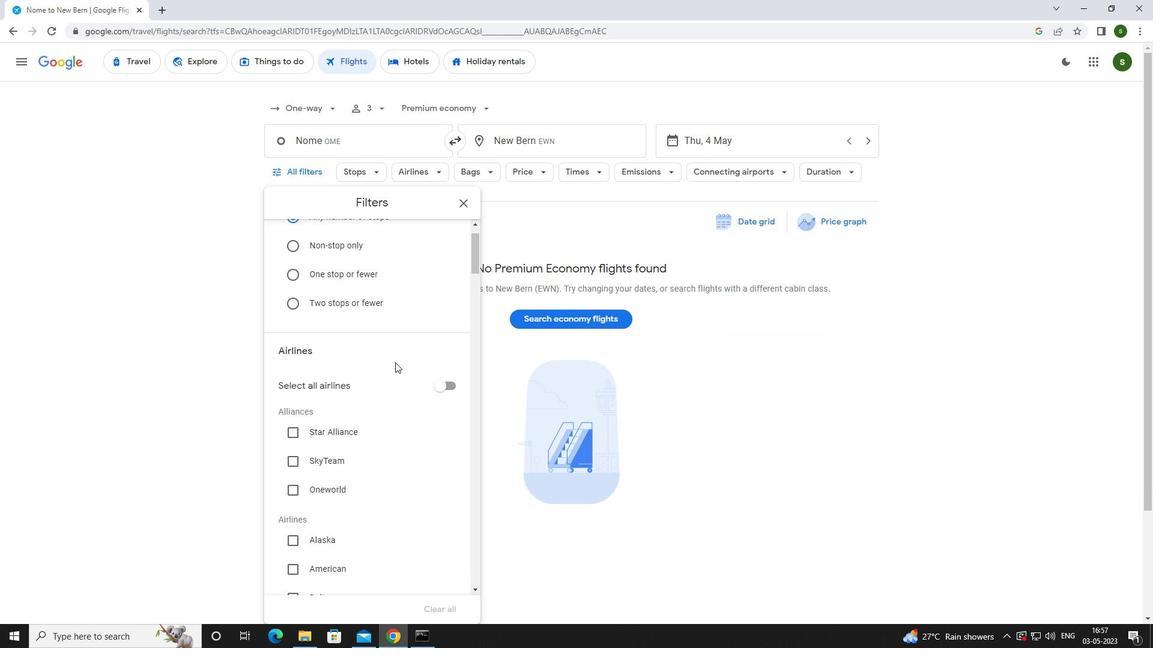 
Action: Mouse scrolled (395, 362) with delta (0, 0)
Screenshot: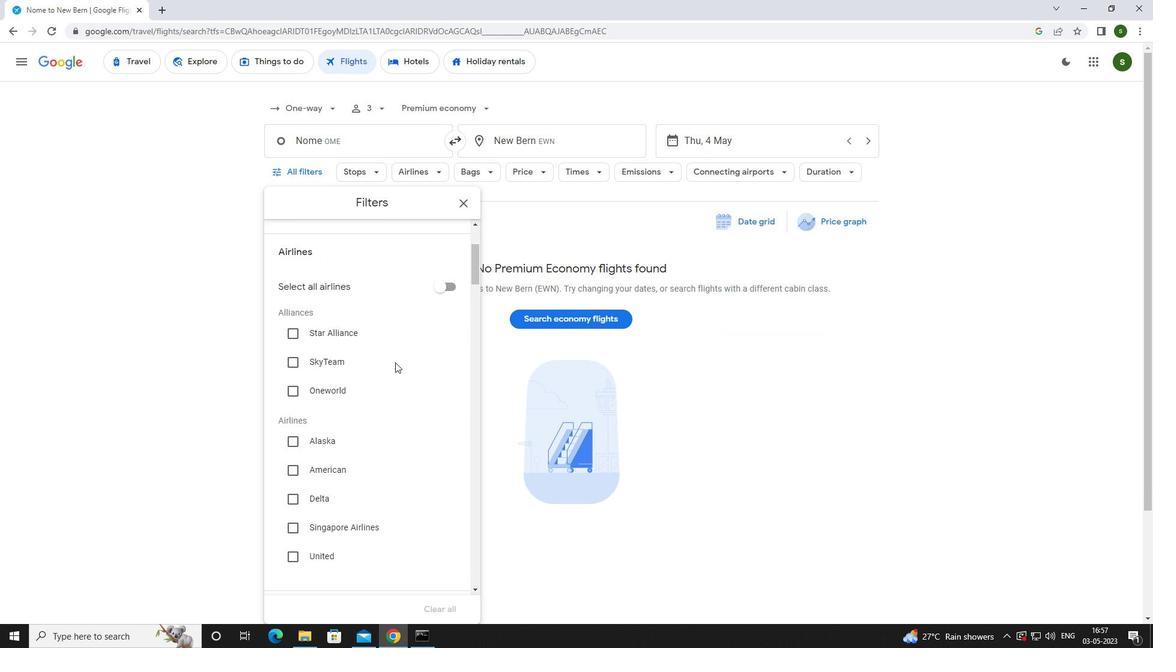 
Action: Mouse scrolled (395, 362) with delta (0, 0)
Screenshot: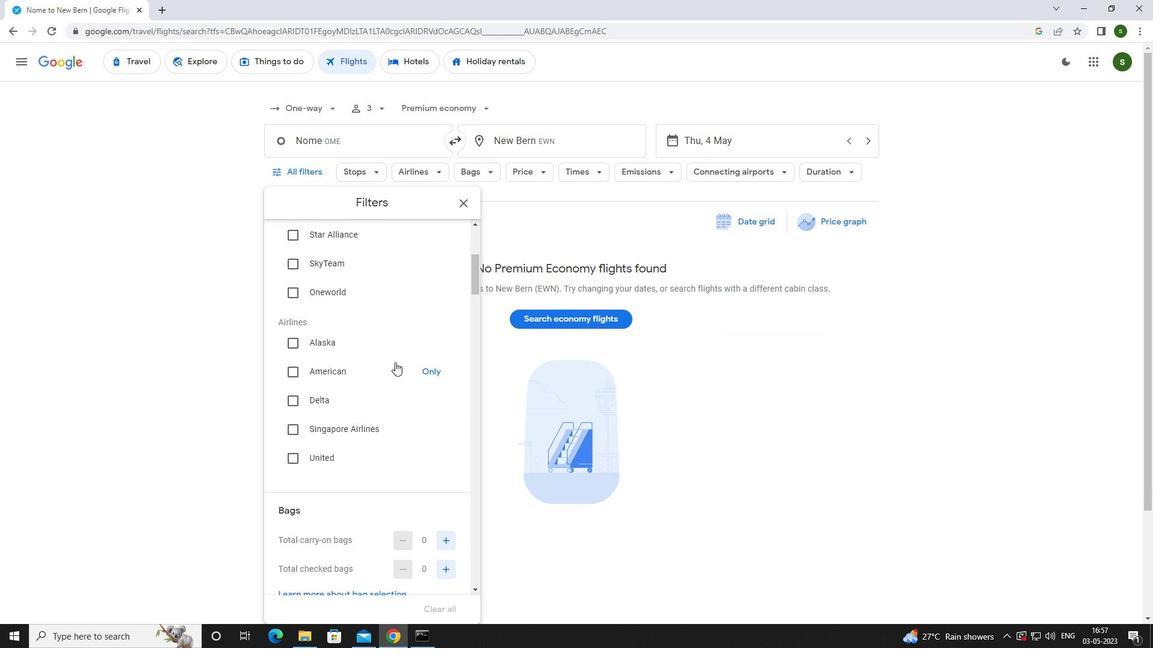 
Action: Mouse scrolled (395, 362) with delta (0, 0)
Screenshot: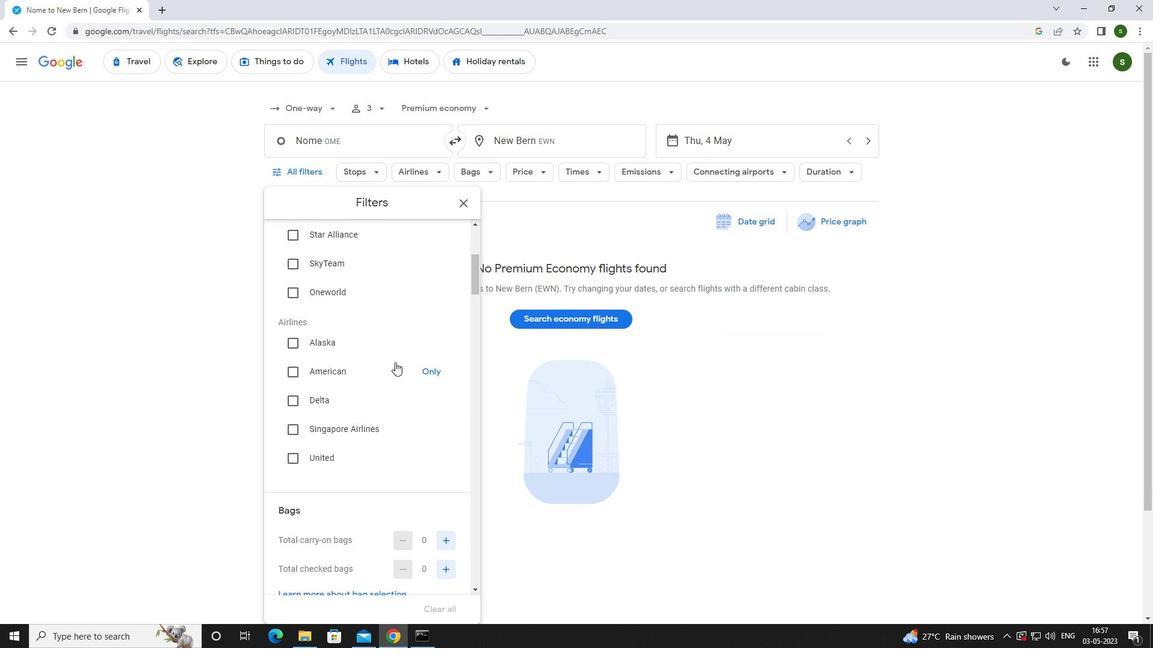 
Action: Mouse moved to (442, 446)
Screenshot: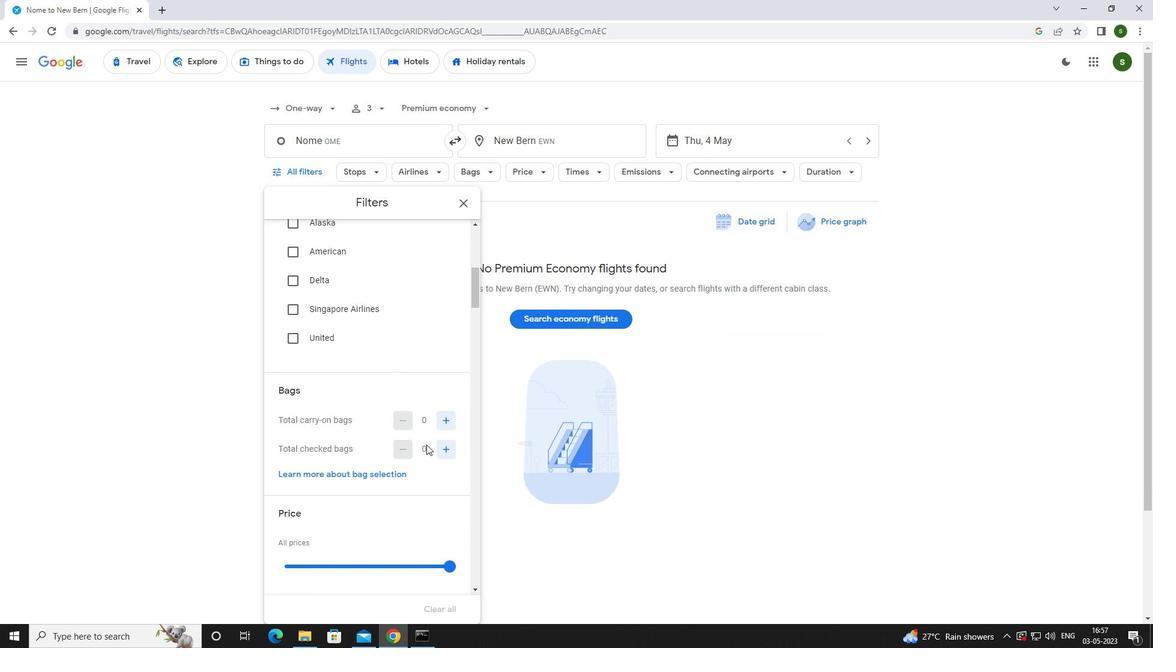 
Action: Mouse pressed left at (442, 446)
Screenshot: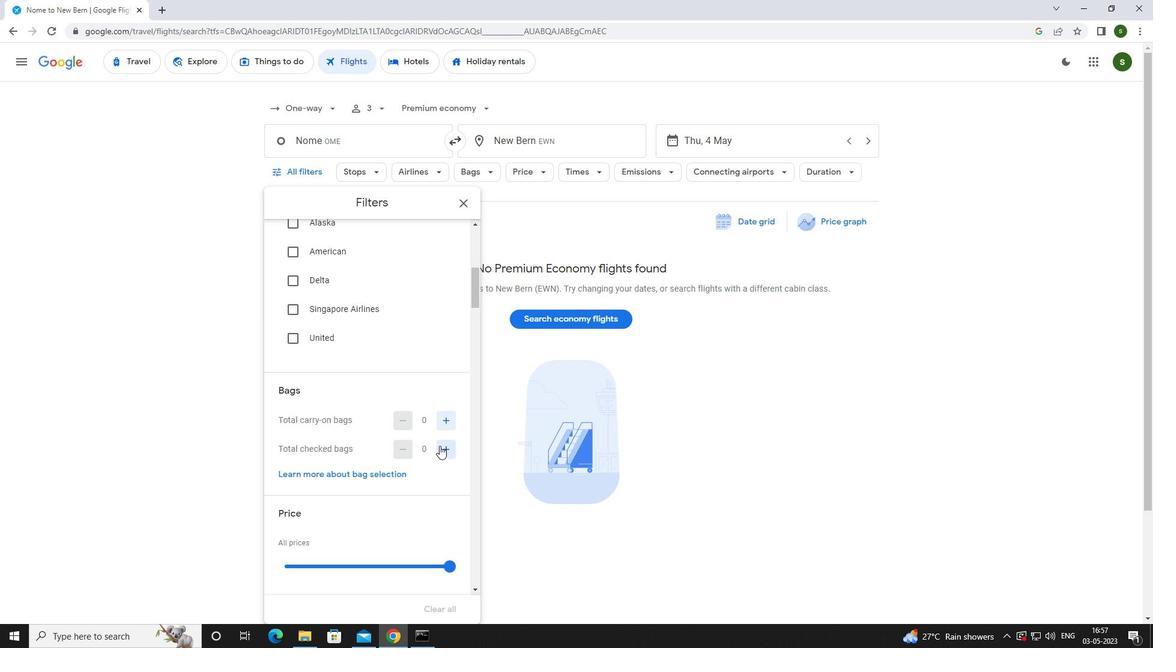 
Action: Mouse pressed left at (442, 446)
Screenshot: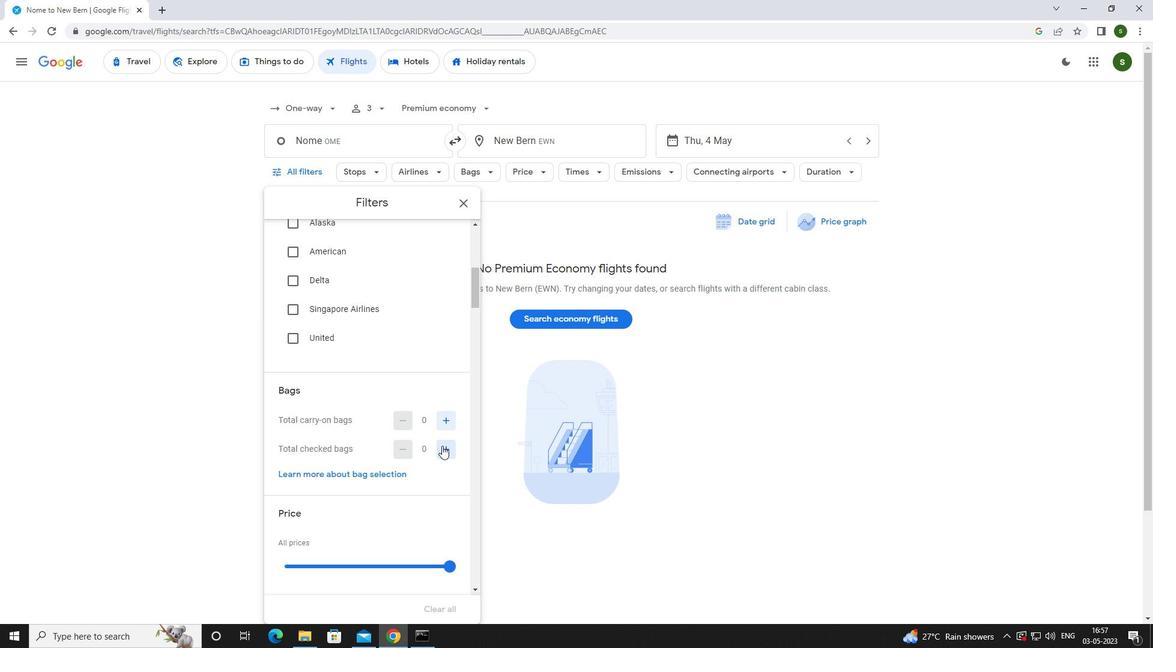 
Action: Mouse moved to (443, 446)
Screenshot: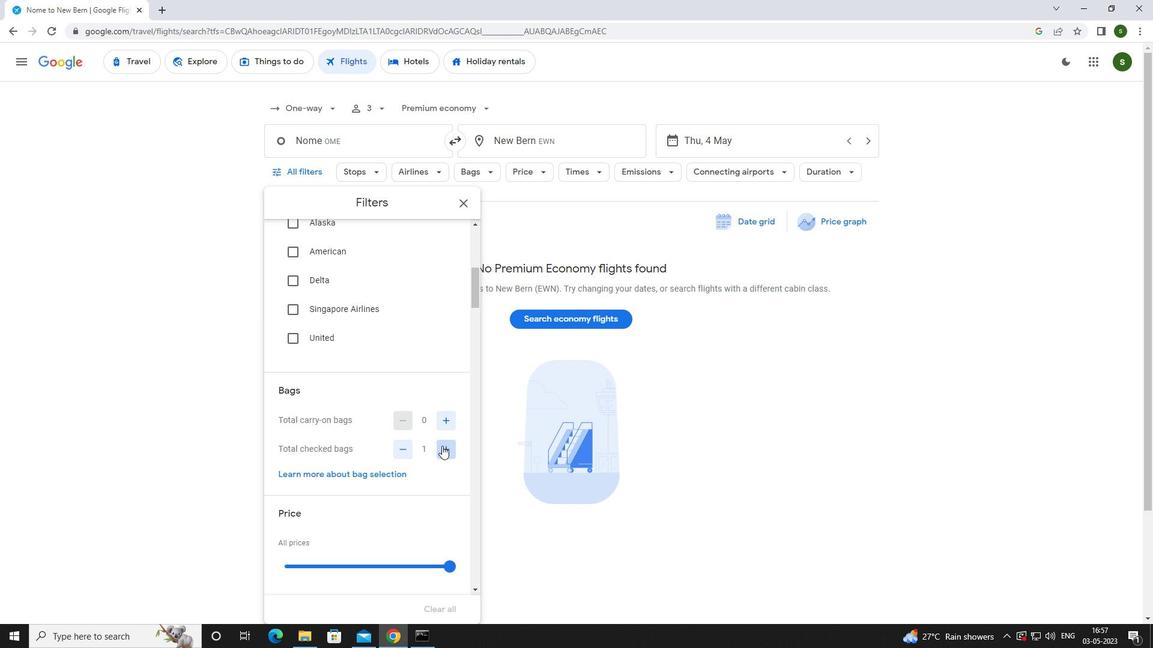 
Action: Mouse pressed left at (443, 446)
Screenshot: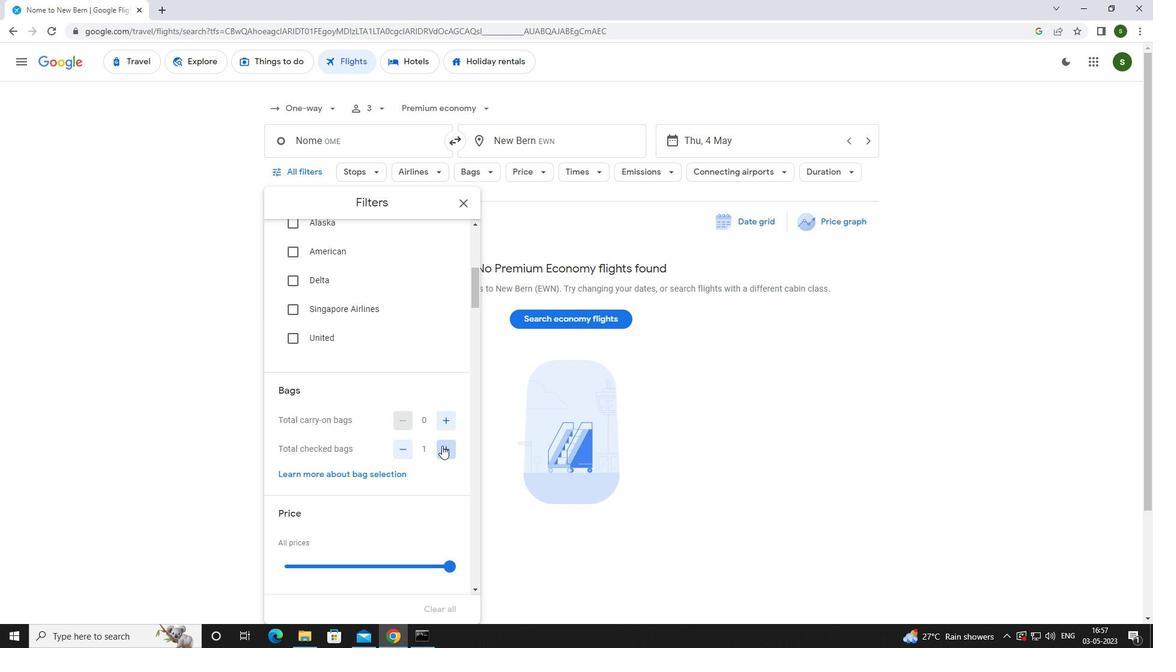 
Action: Mouse pressed left at (443, 446)
Screenshot: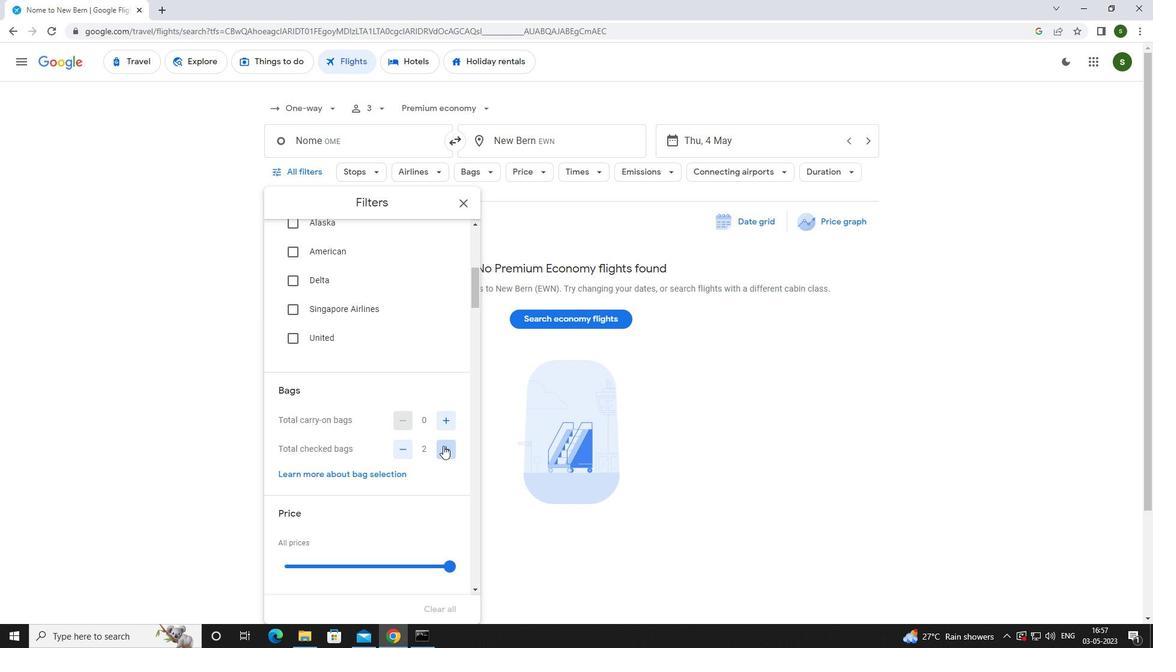 
Action: Mouse pressed left at (443, 446)
Screenshot: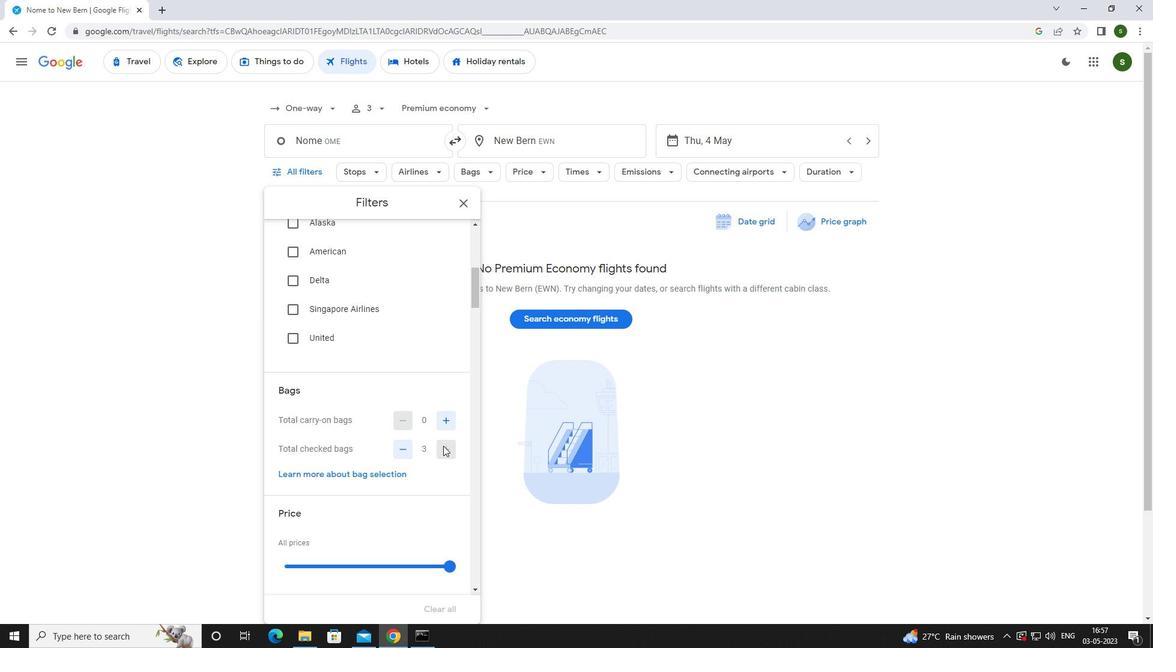 
Action: Mouse pressed left at (443, 446)
Screenshot: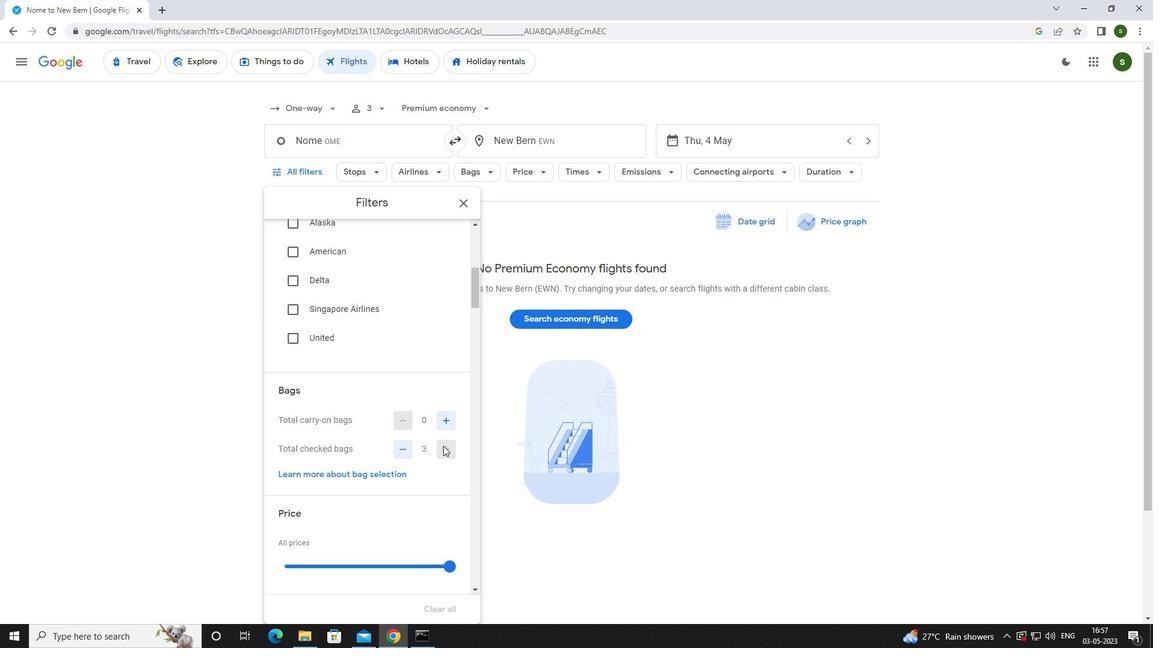 
Action: Mouse moved to (443, 446)
Screenshot: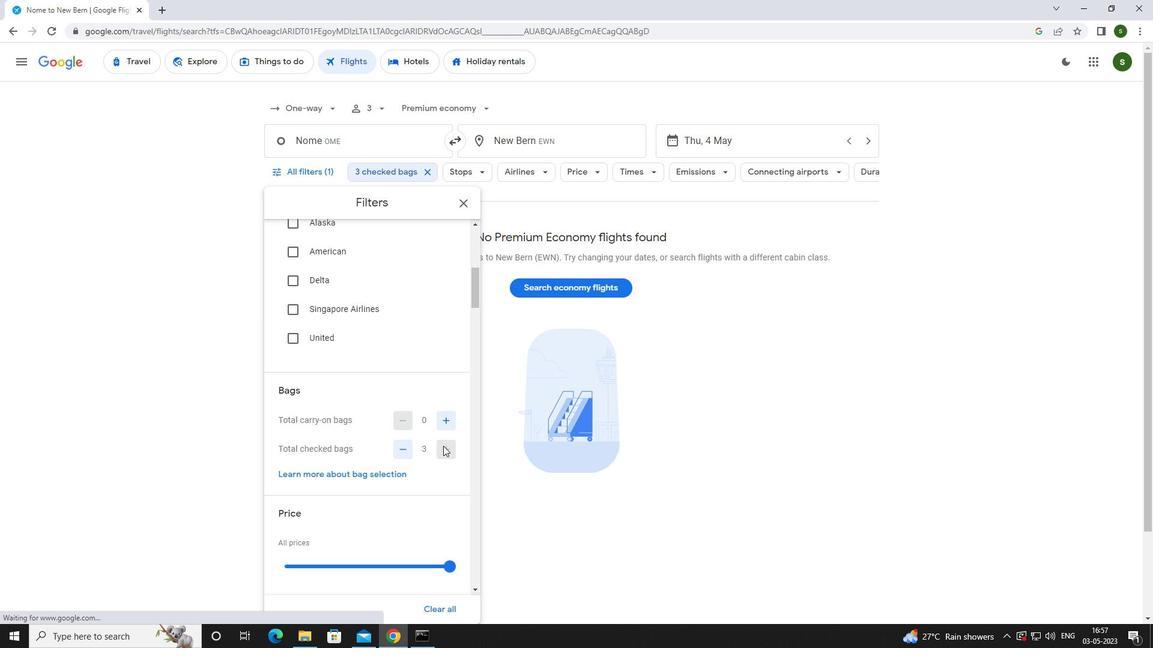 
Action: Mouse scrolled (443, 445) with delta (0, 0)
Screenshot: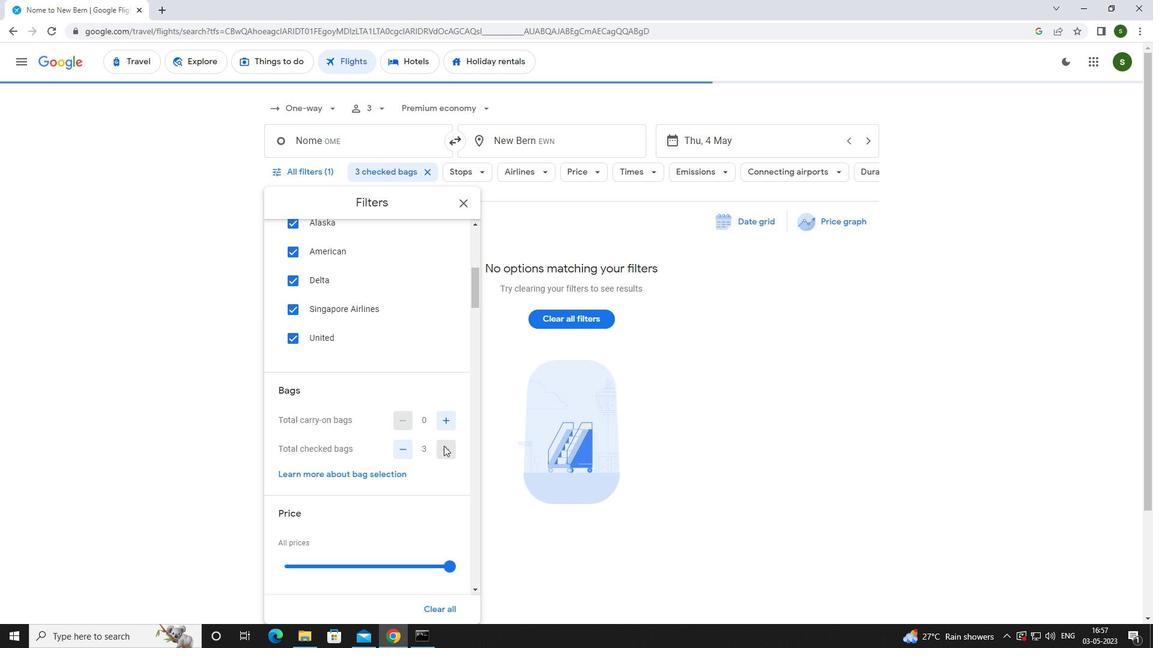 
Action: Mouse scrolled (443, 445) with delta (0, 0)
Screenshot: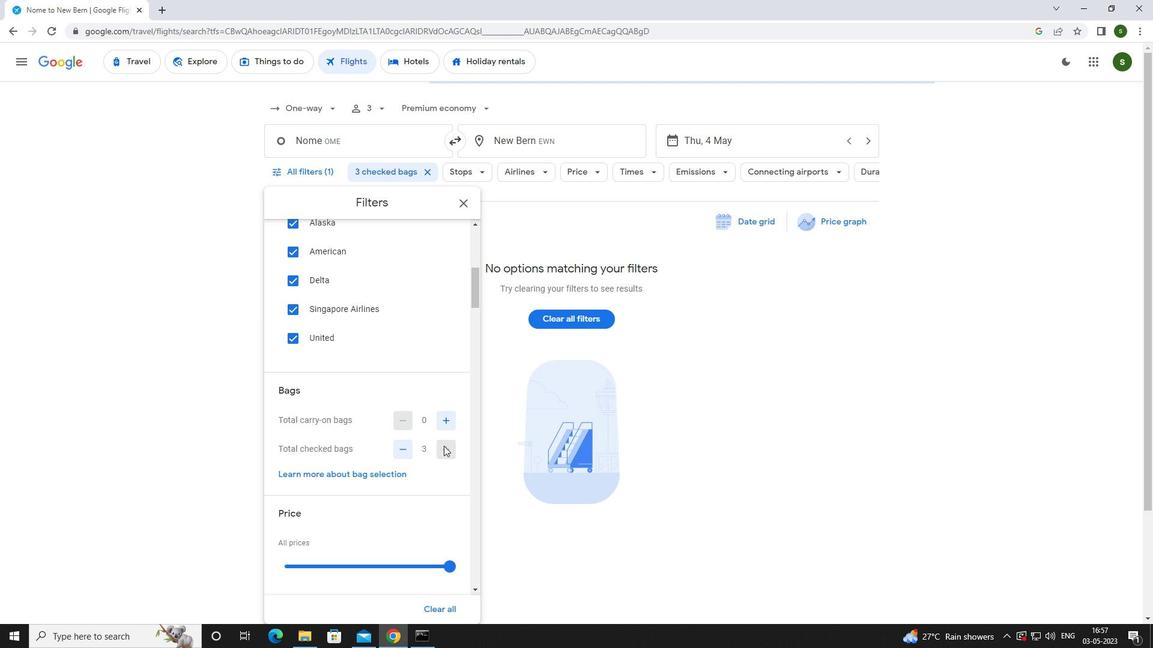 
Action: Mouse moved to (445, 443)
Screenshot: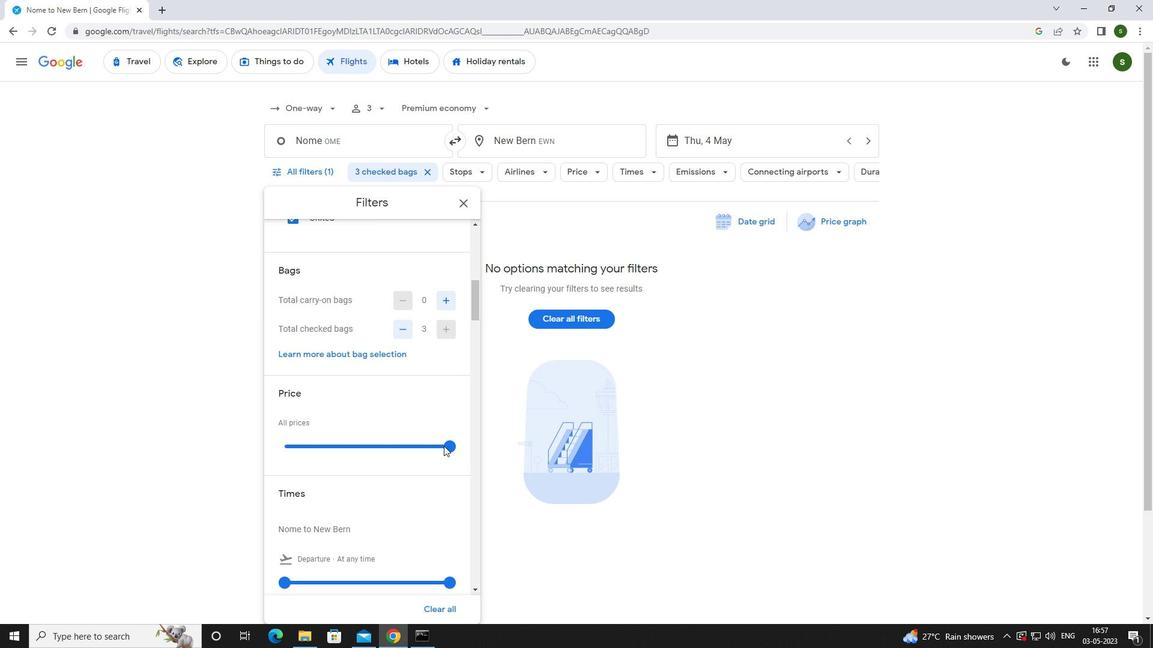 
Action: Mouse pressed left at (445, 443)
Screenshot: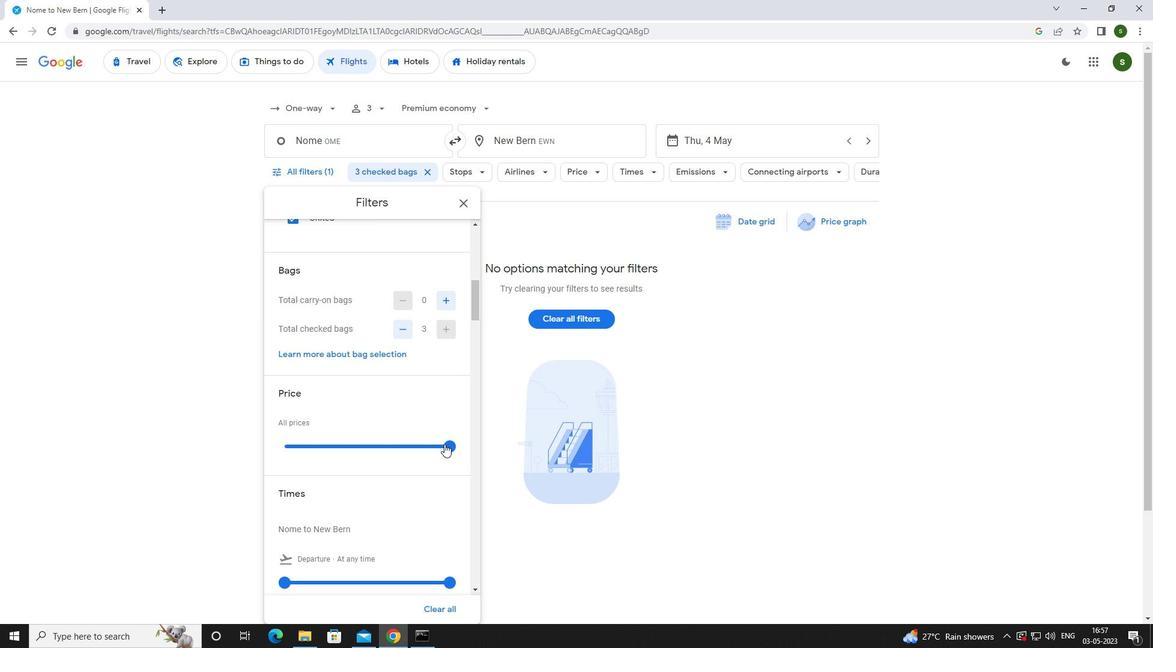 
Action: Mouse scrolled (445, 443) with delta (0, 0)
Screenshot: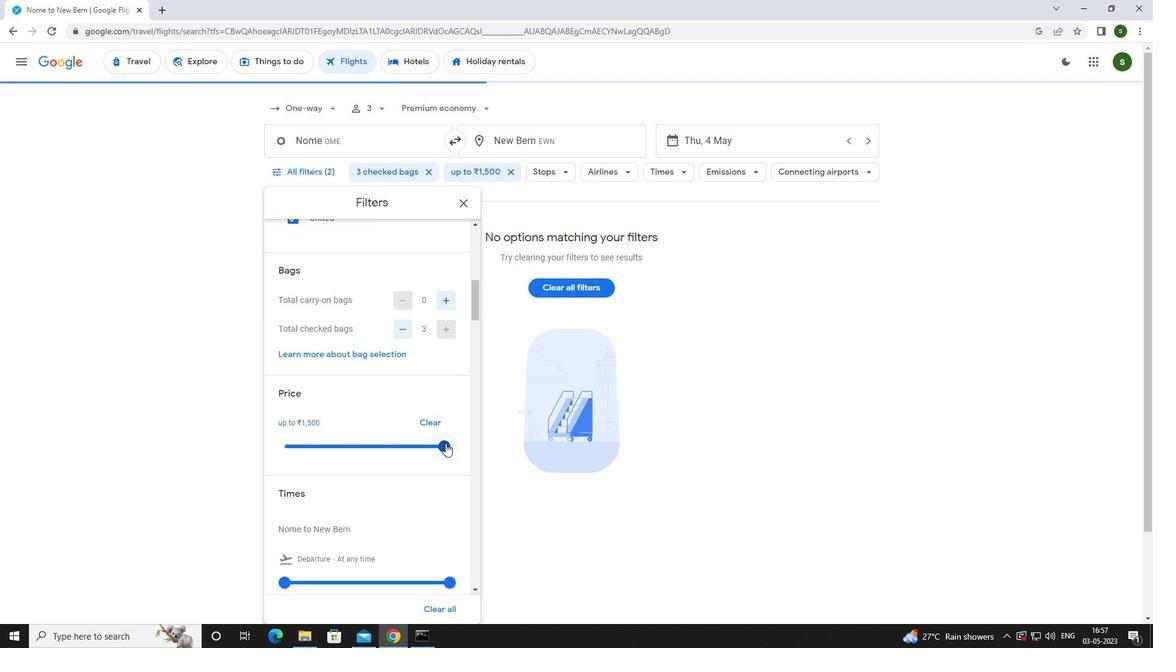 
Action: Mouse scrolled (445, 443) with delta (0, 0)
Screenshot: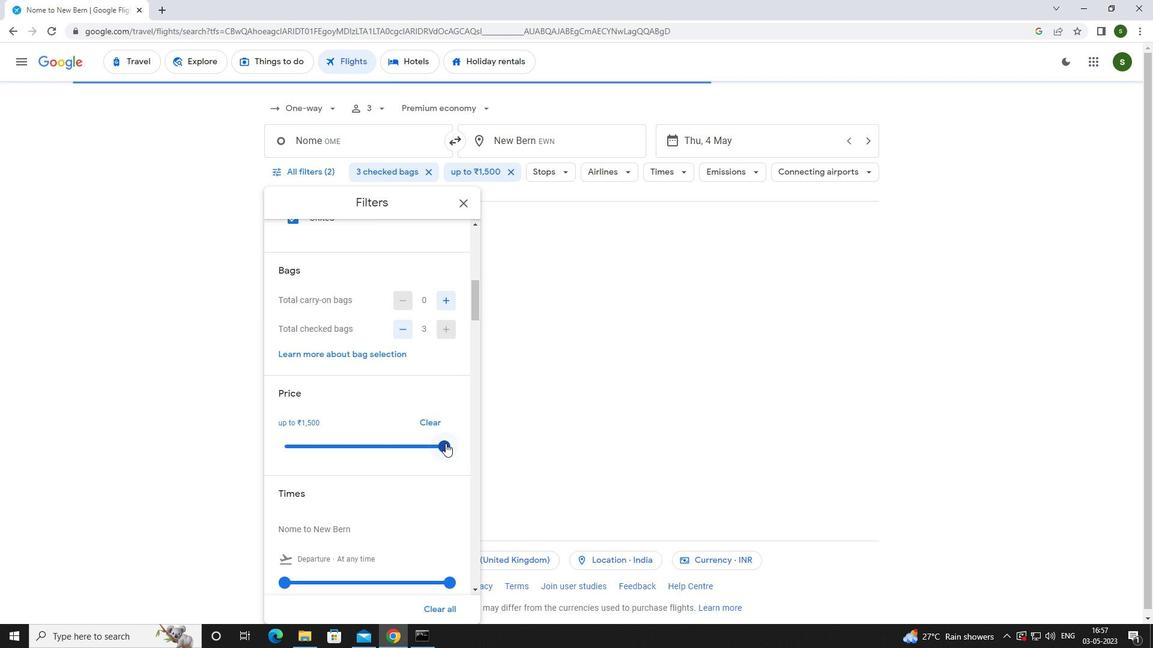 
Action: Mouse moved to (281, 460)
Screenshot: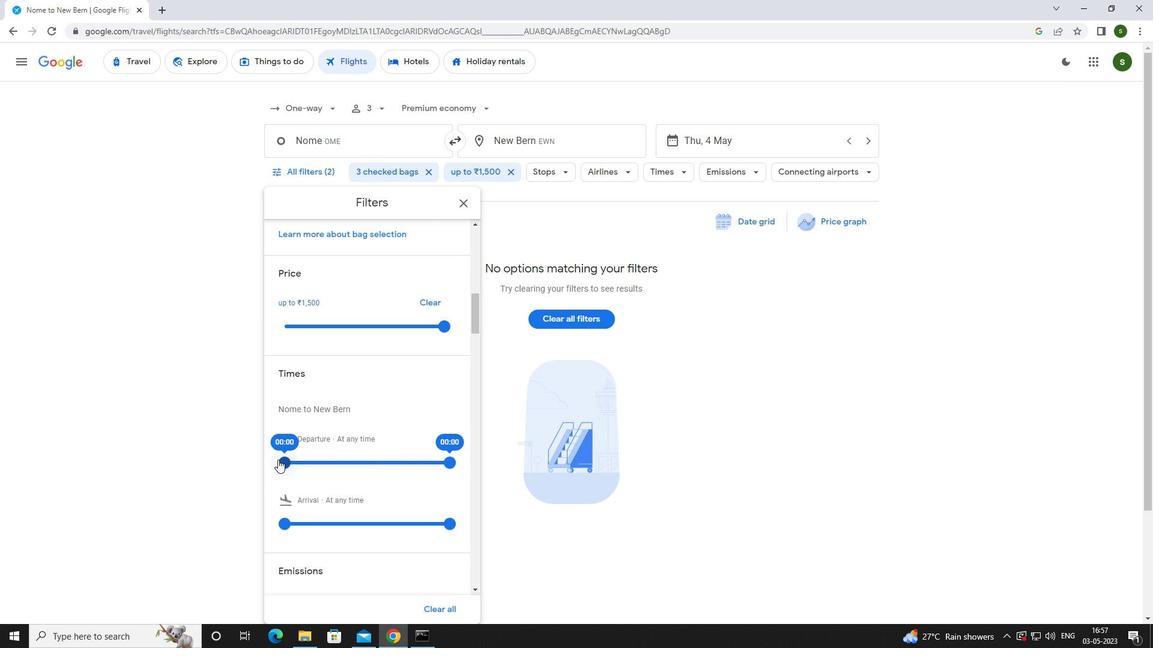 
Action: Mouse pressed left at (281, 460)
Screenshot: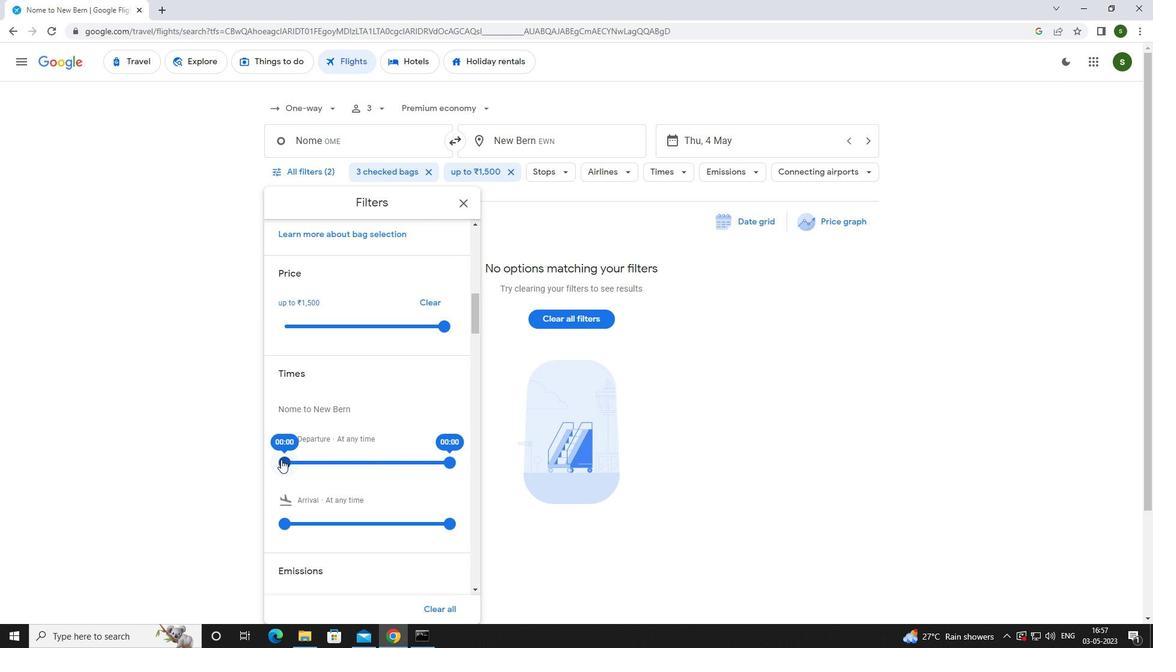 
Action: Mouse moved to (661, 425)
Screenshot: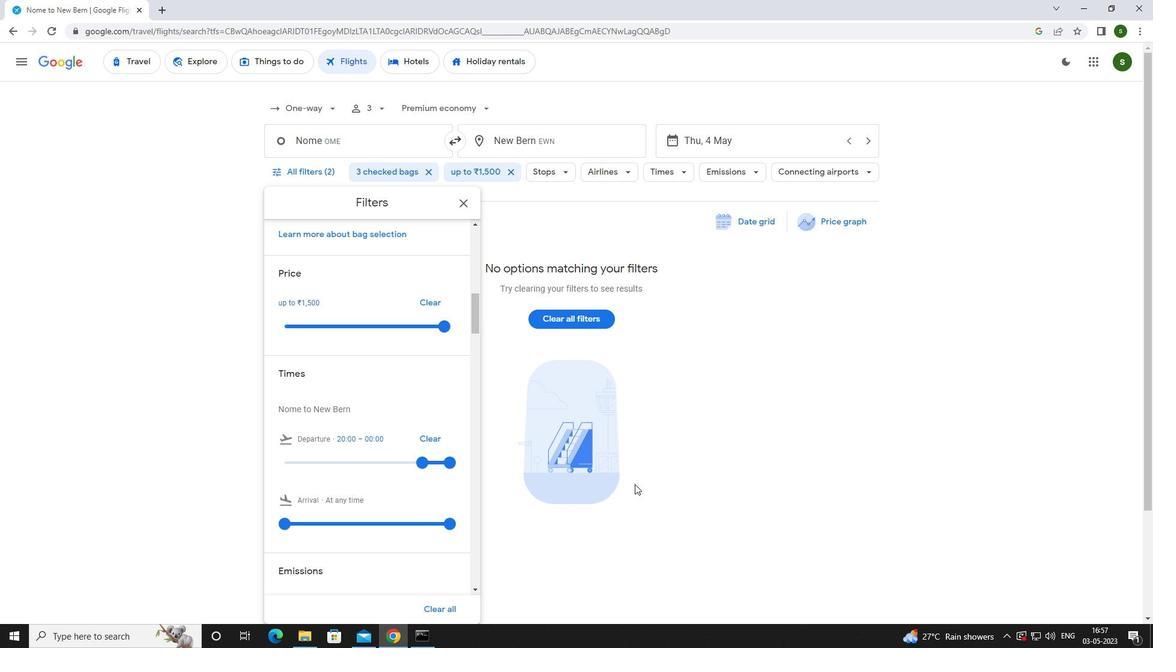 
Action: Mouse pressed left at (661, 425)
Screenshot: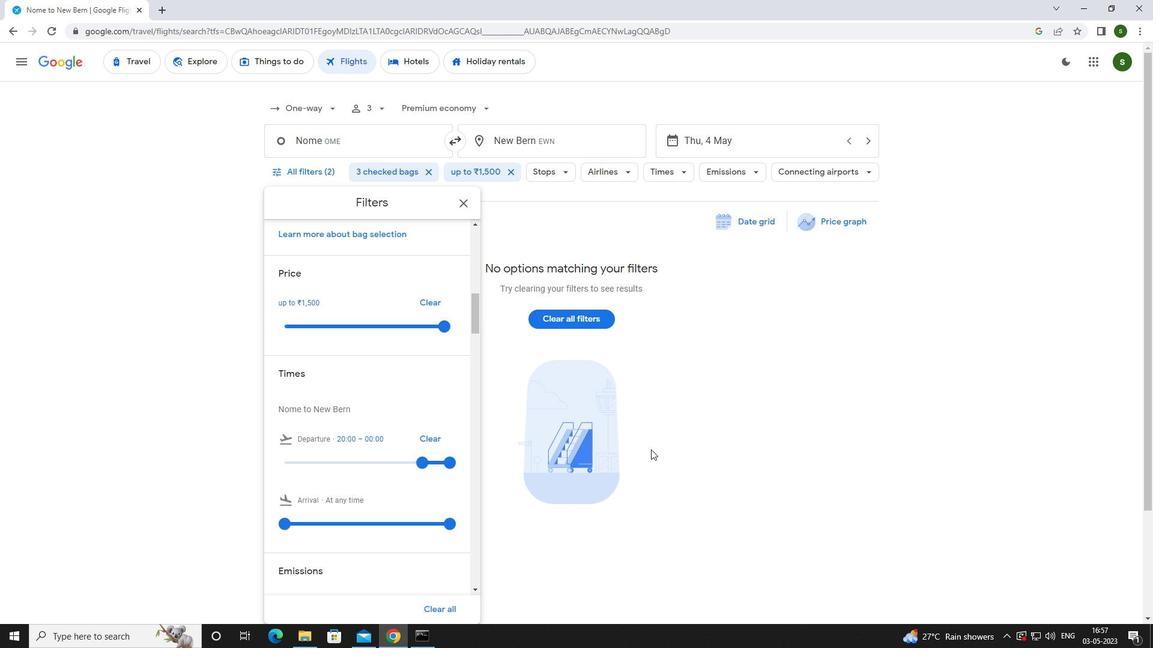 
Action: Mouse moved to (663, 419)
Screenshot: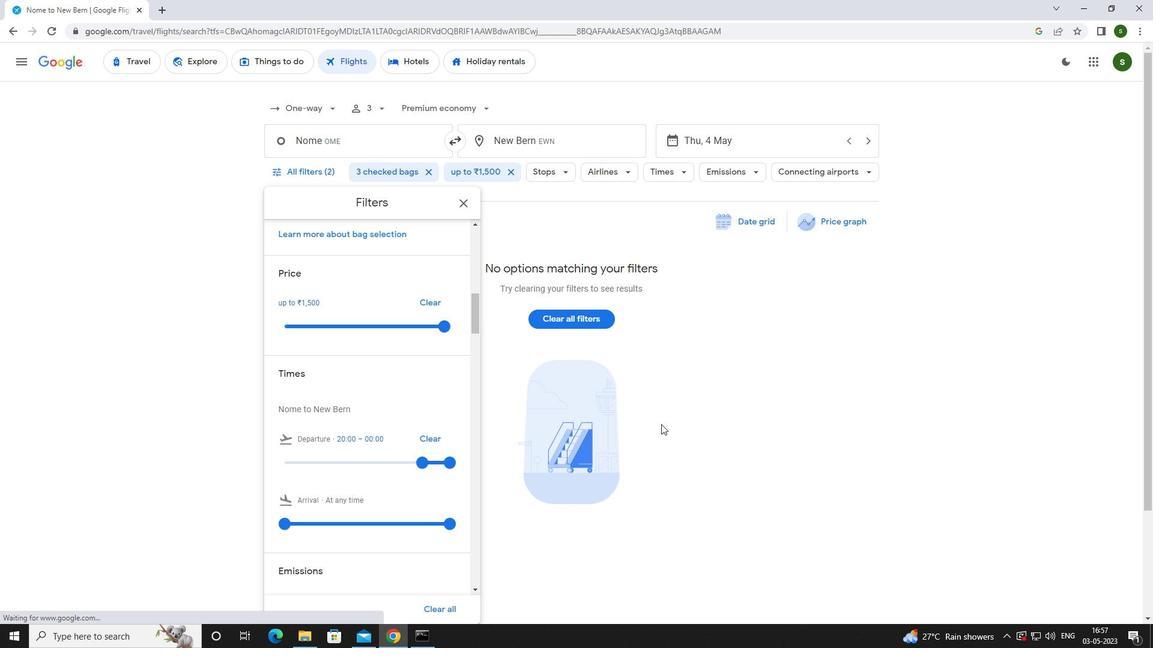 
